 Task: open an excel sheet and write heading  Budget GuruAdd Categories in a column and its values below  'Housing, Transportation, Groceries, Utilities, Entertainment, Dining Out, Health, Miscellaneous, Savings & Total. 'Add Budgeted amount in next column and its values below  $1,500, $300, $400, $200, $150, $250, $100, $200, $500 & $4,600. Add Actual amountin next column and its values below   $1,400, $280, $420, $180, $170, $230, $120, $180, $520 & $4,500. Add Difference in next column and its values below  -$100, -$20, +$20, -$20, +$20, -$20, +$20, -$20, +$20 & -$100Save page ExpenseCat templatesbook
Action: Mouse moved to (22, 20)
Screenshot: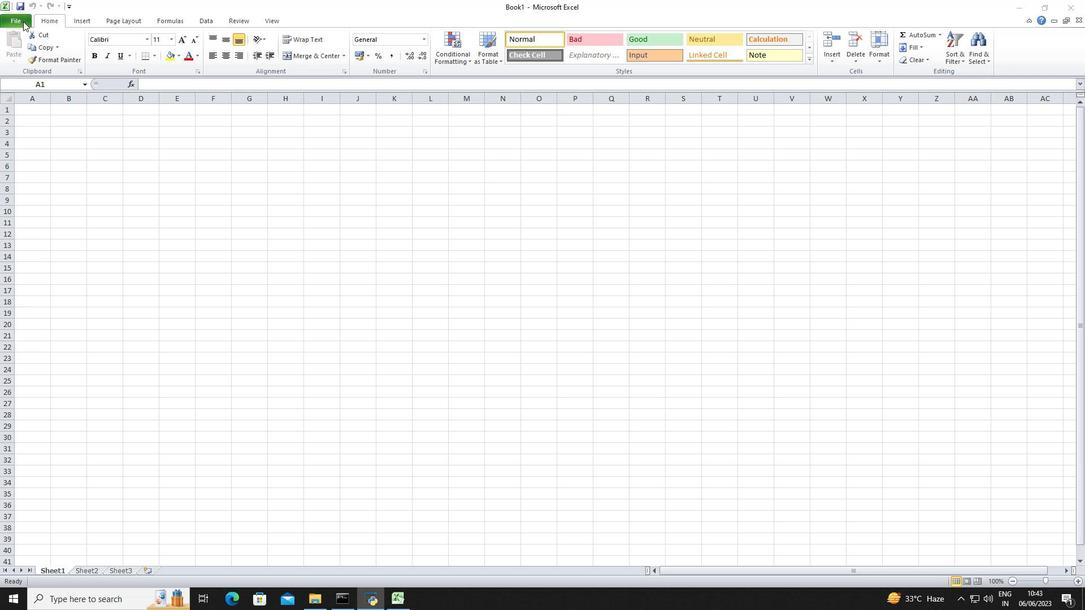 
Action: Mouse pressed left at (22, 20)
Screenshot: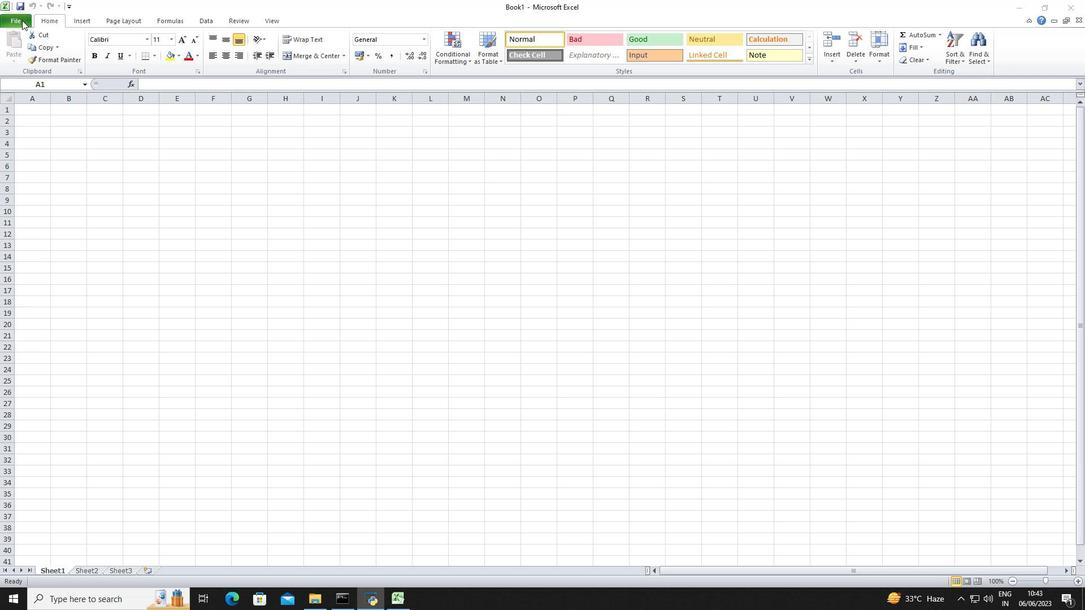 
Action: Mouse moved to (21, 23)
Screenshot: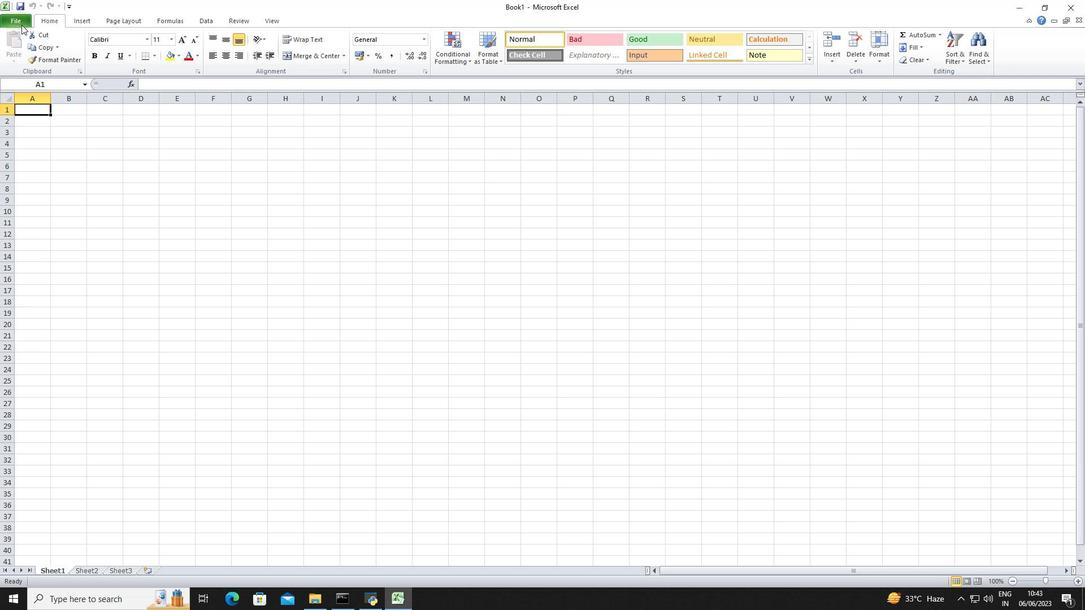 
Action: Mouse pressed left at (21, 23)
Screenshot: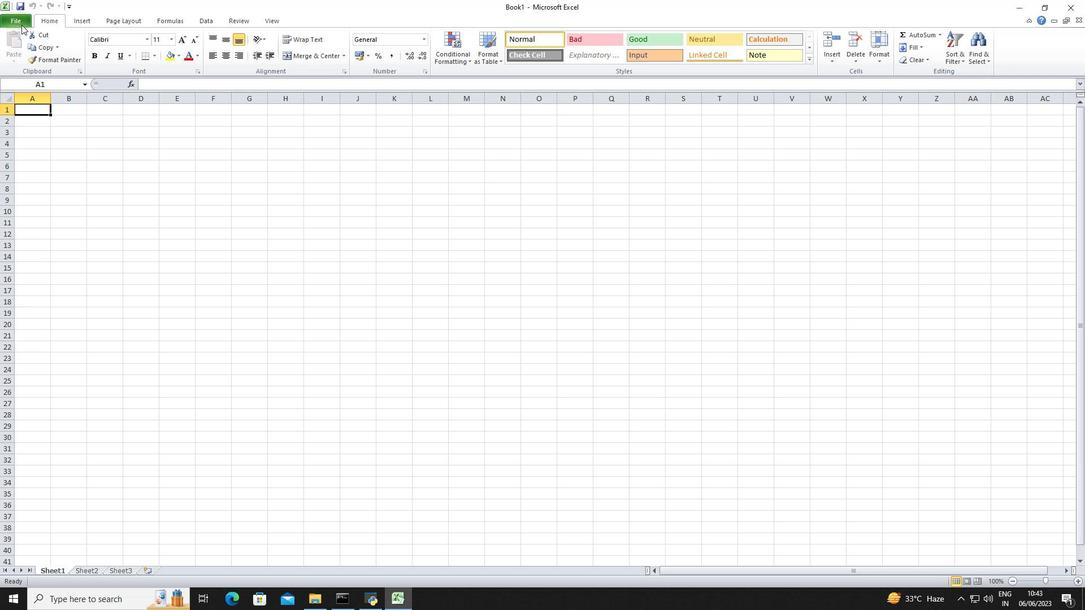 
Action: Mouse moved to (18, 144)
Screenshot: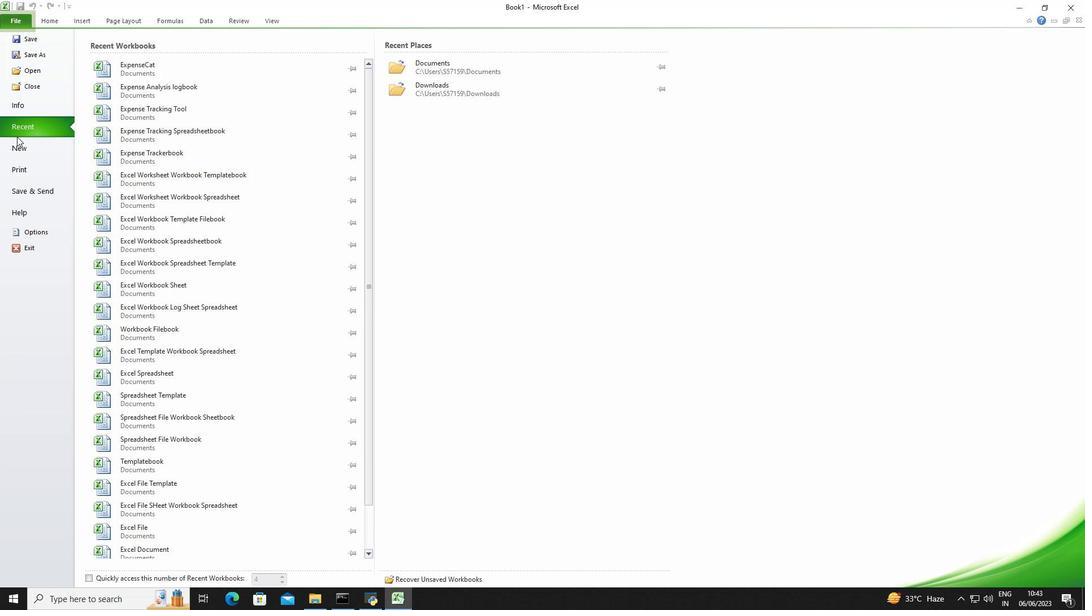 
Action: Mouse pressed left at (18, 144)
Screenshot: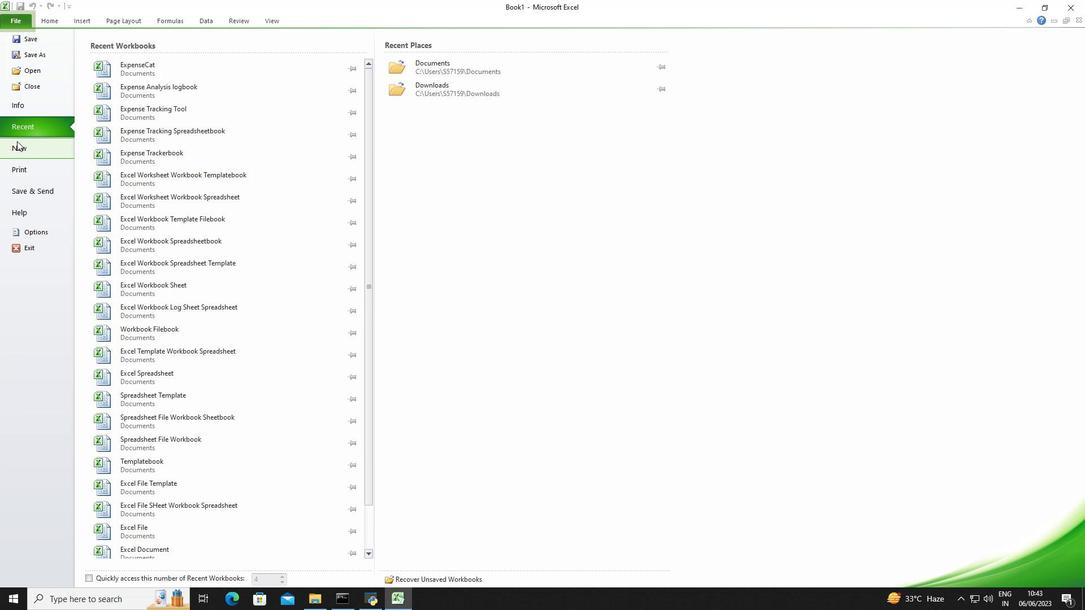 
Action: Mouse moved to (556, 288)
Screenshot: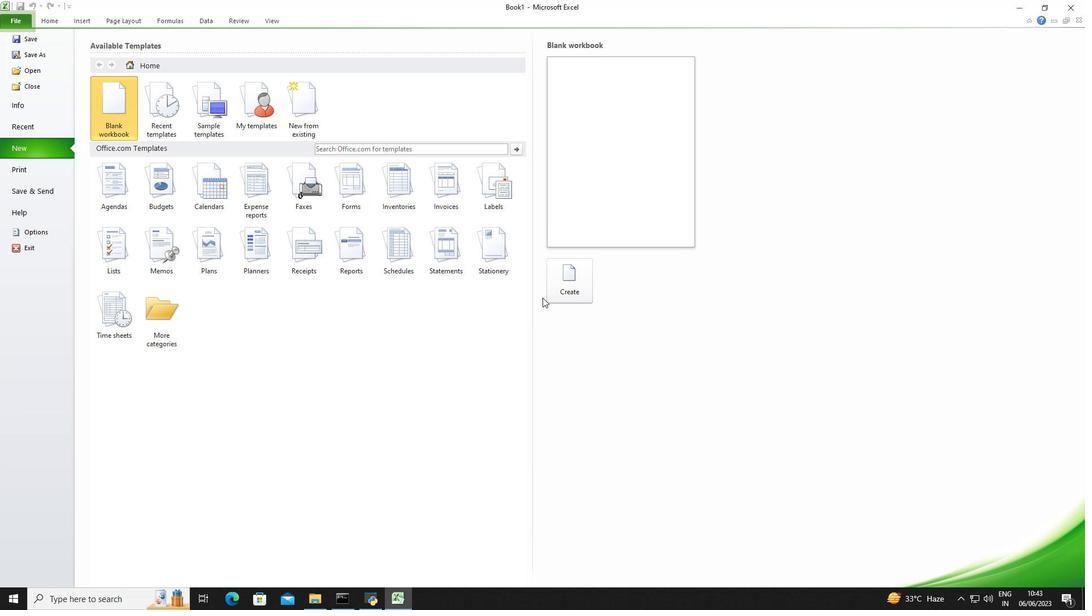 
Action: Mouse pressed left at (556, 288)
Screenshot: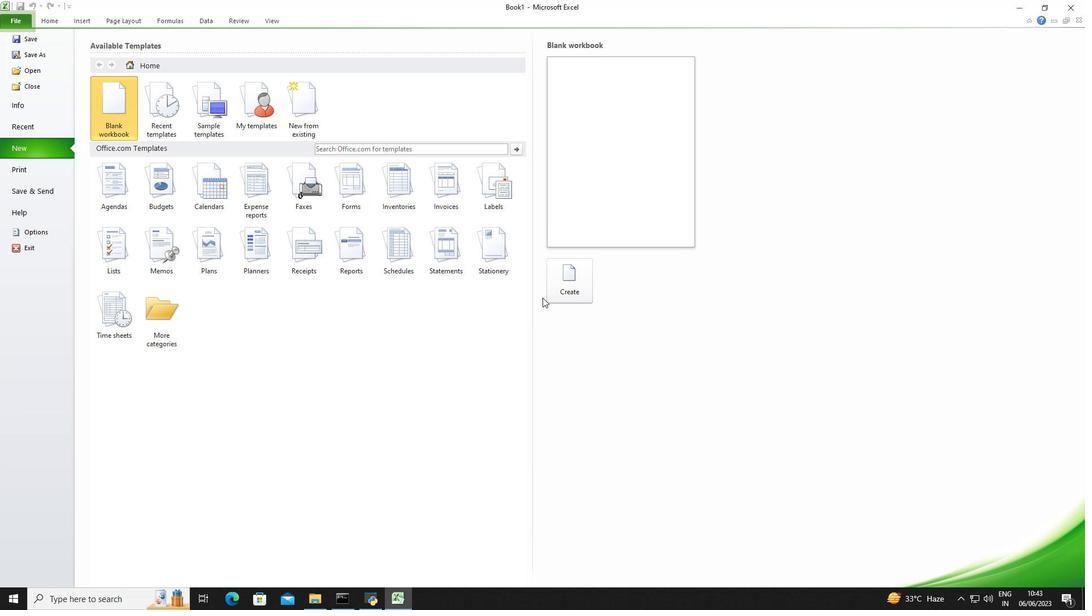 
Action: Mouse moved to (27, 112)
Screenshot: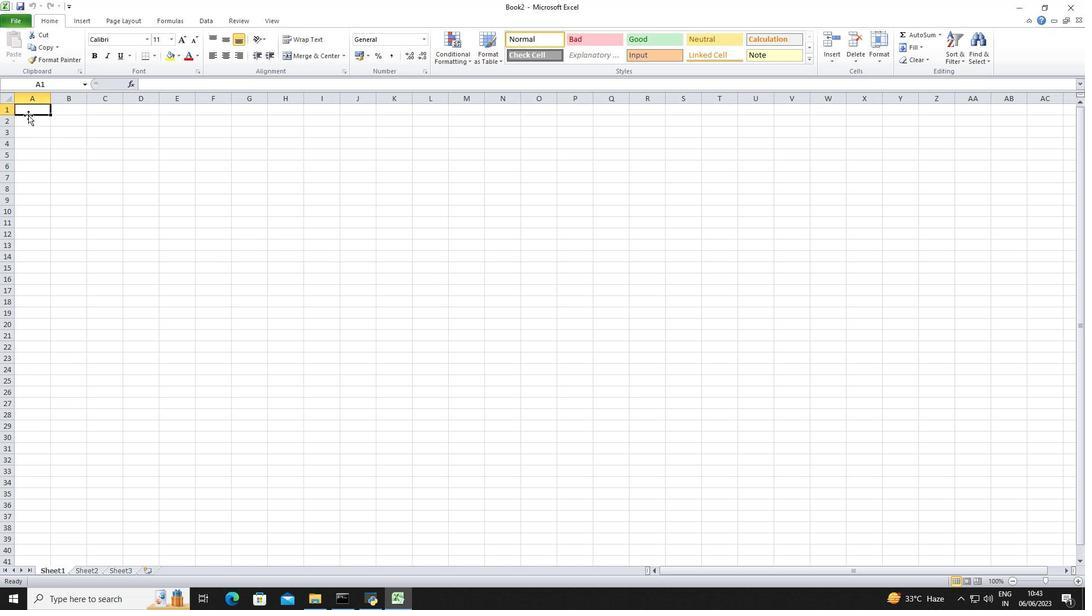
Action: Mouse pressed left at (27, 112)
Screenshot: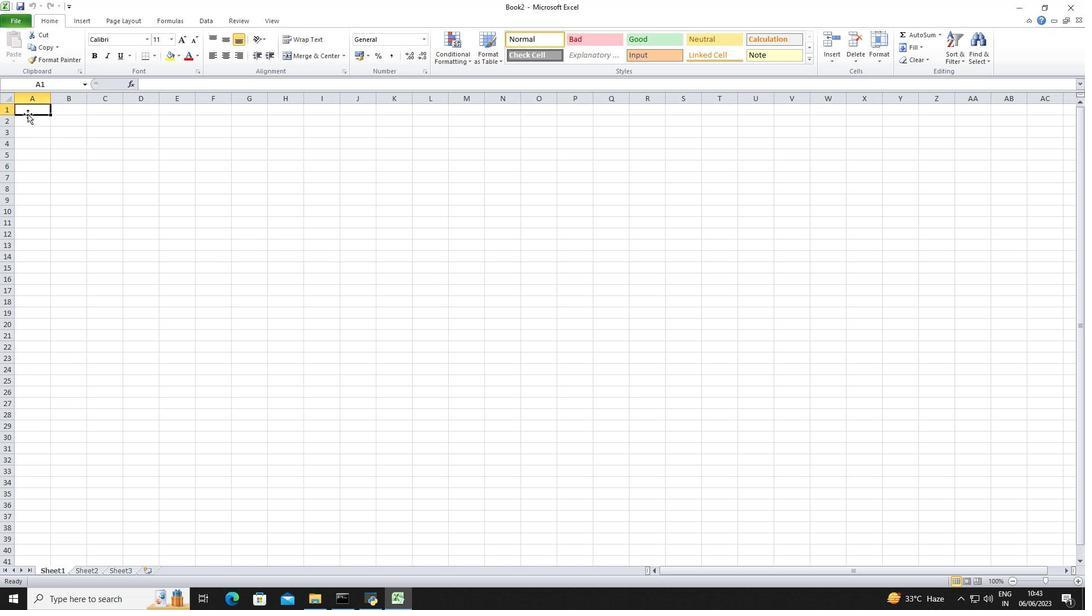 
Action: Key pressed <Key.shift><Key.shift><Key.shift><Key.shift><Key.shift><Key.shift><Key.shift><Key.shift>Budget<Key.space><Key.shift>Guru<Key.enter><Key.enter><Key.shift>Categories<Key.enter><Key.shift>Housing<Key.enter><Key.shift>Transportation<Key.enter><Key.shift>Groceries<Key.enter><Key.shift>Utilities<Key.enter><Key.shift>Entertainment<Key.enter><Key.shift>Dining<Key.space><Key.shift>Out<Key.enter><Key.shift>Health<Key.enter><Key.shift>Miscellaneous<Key.enter><Key.shift>Savings<Key.enter><Key.shift>Total<Key.down><Key.right><Key.right><Key.up><Key.up><Key.up><Key.up><Key.up><Key.up><Key.up><Key.up><Key.up><Key.up><Key.up><Key.shift>Budgeted<Key.space><Key.shift><Key.shift><Key.shift><Key.shift><Key.shift><Key.shift><Key.shift><Key.shift><Key.shift><Key.shift><Key.shift><Key.shift><Key.shift><Key.shift><Key.shift><Key.shift><Key.shift>amount<Key.down>1500<Key.down>300<Key.down>400<Key.down>200<Key.down>150<Key.down>26<Key.backspace>50<Key.down>100<Key.down>200<Key.down>500<Key.down>4600<Key.down><Key.right><Key.right><Key.up><Key.up><Key.up><Key.up><Key.up><Key.up><Key.up><Key.up><Key.up><Key.up><Key.up><Key.shift><Key.shift><Key.shift><Key.shift><Key.shift><Key.shift><Key.shift><Key.shift><Key.shift><Key.shift>Actual<Key.space><Key.shift>amount<Key.down>1400<Key.down>280<Key.down>420<Key.down>180<Key.down>170<Key.down>230<Key.down>120<Key.down>180<Key.down>520<Key.down>4500<Key.down>
Screenshot: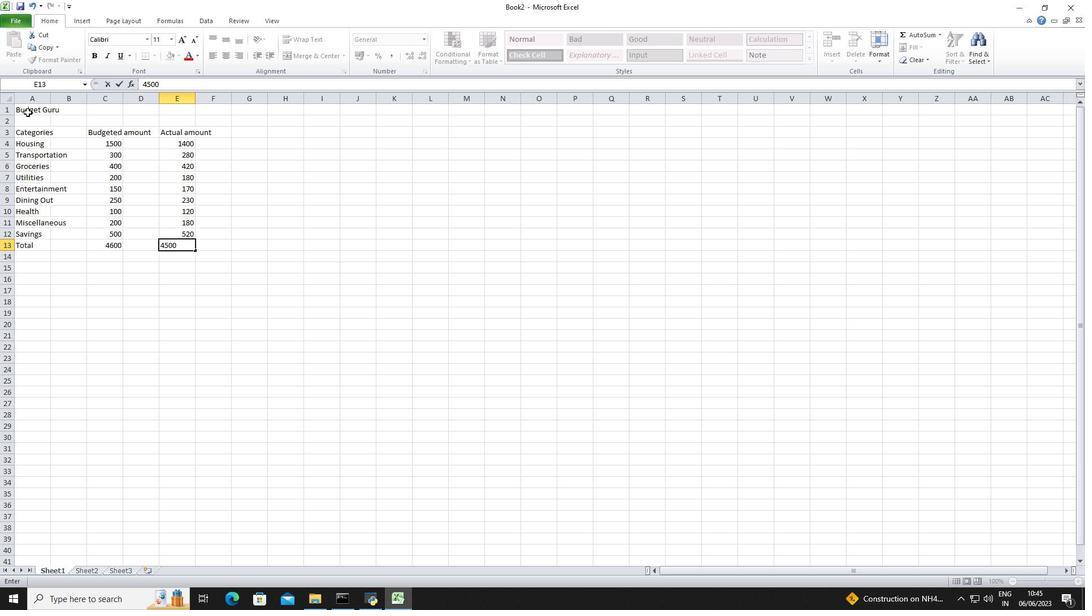 
Action: Mouse moved to (95, 142)
Screenshot: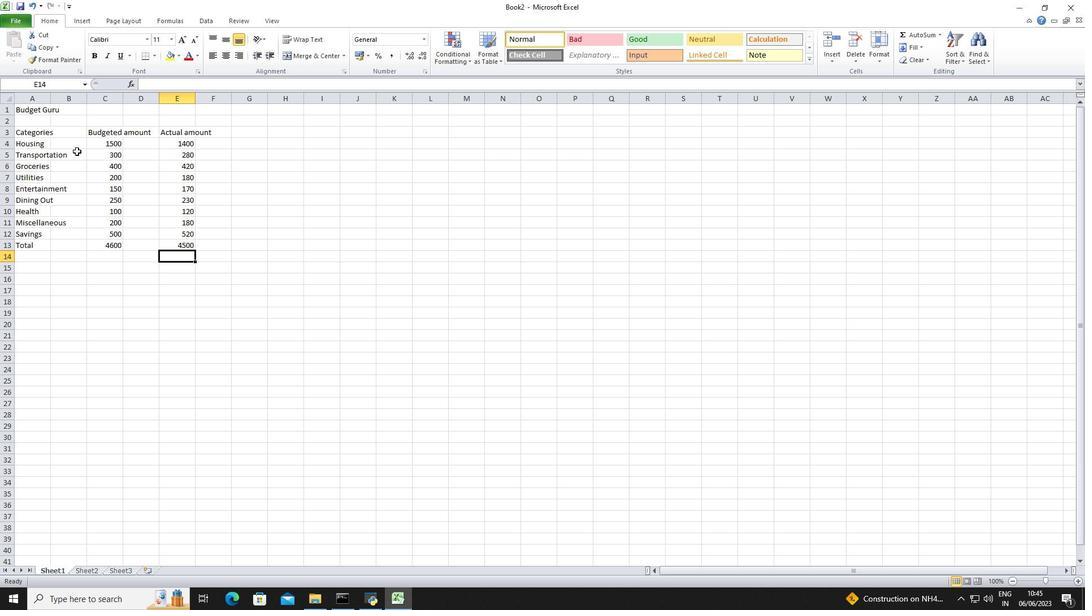 
Action: Mouse pressed left at (95, 142)
Screenshot: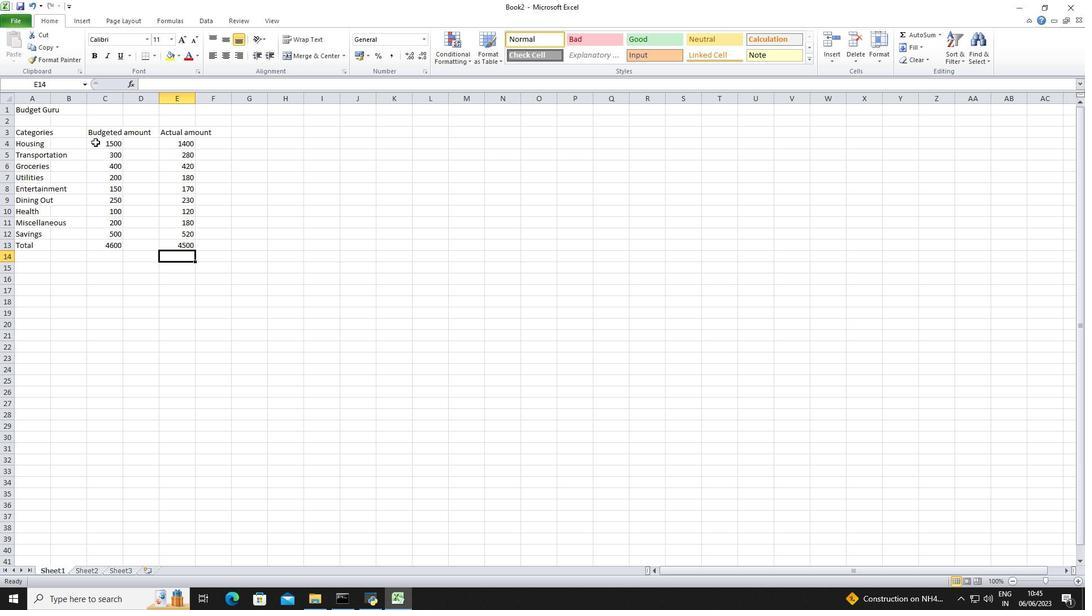 
Action: Mouse moved to (421, 37)
Screenshot: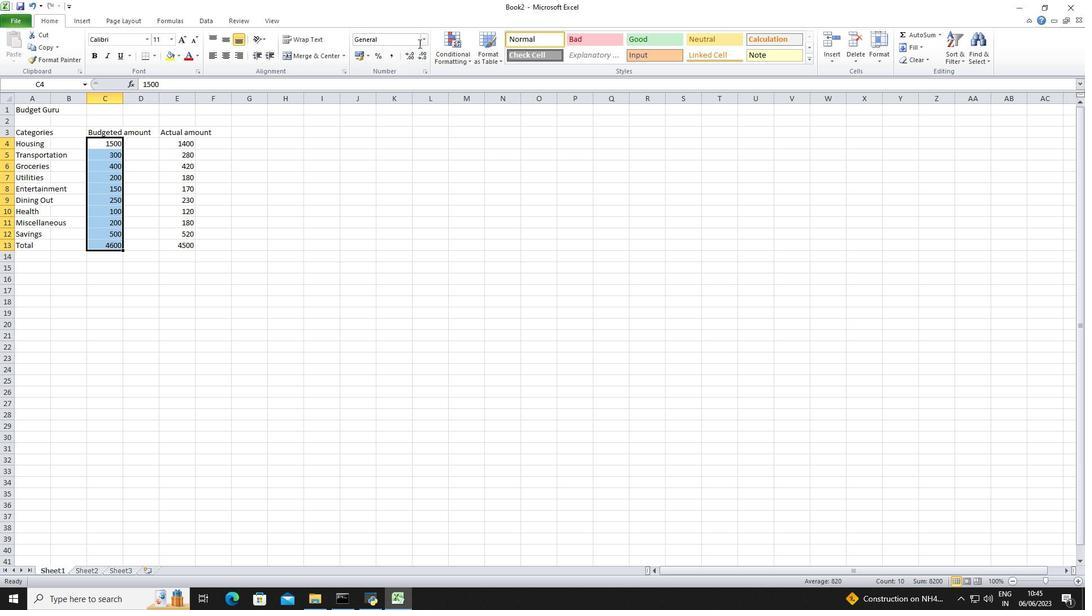 
Action: Mouse pressed left at (421, 37)
Screenshot: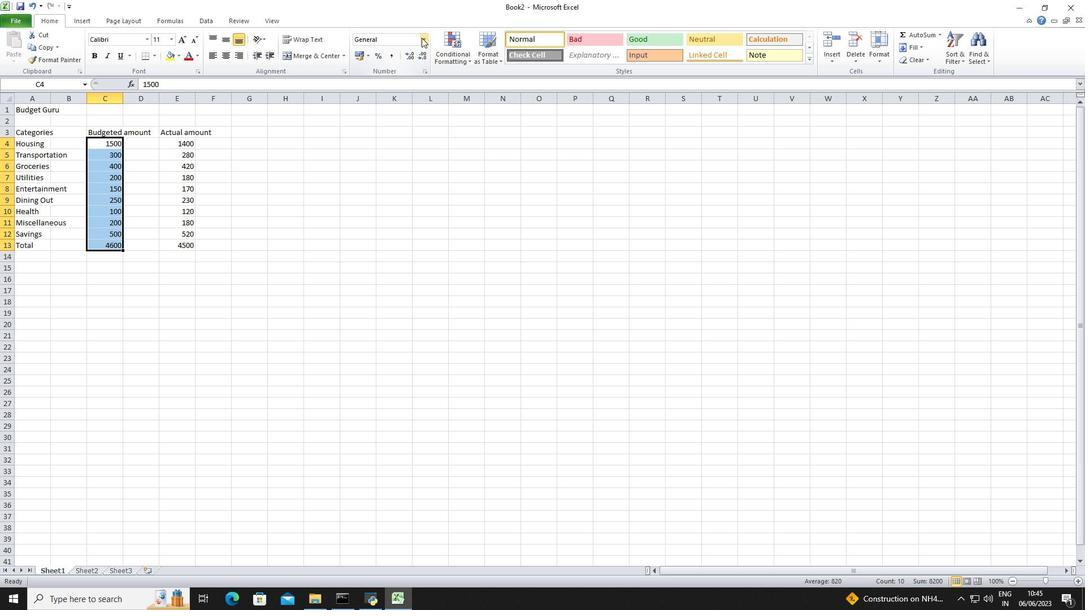 
Action: Mouse moved to (426, 326)
Screenshot: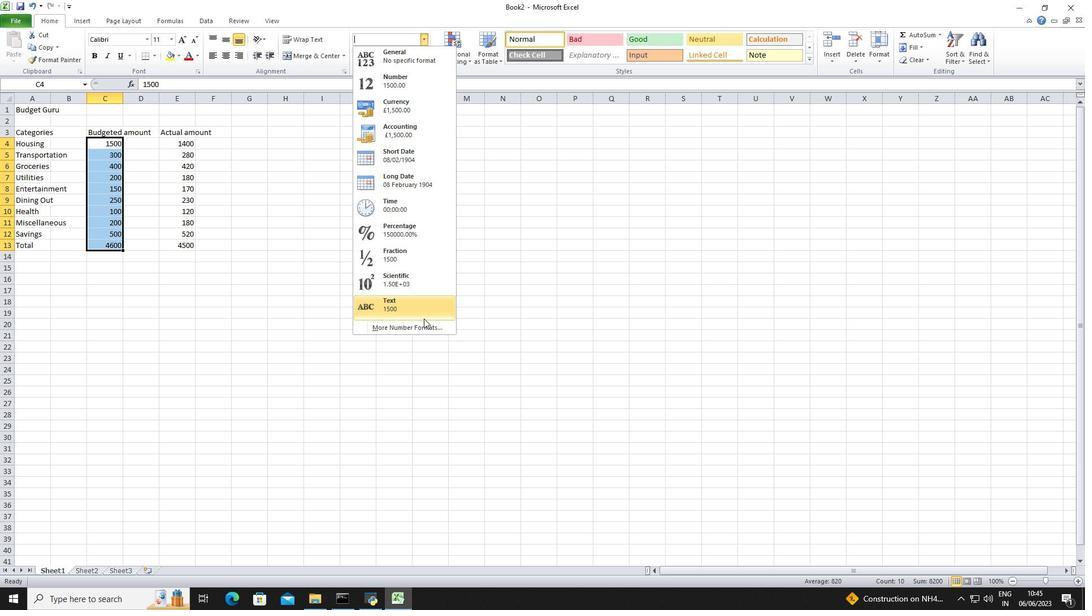 
Action: Mouse pressed left at (426, 326)
Screenshot: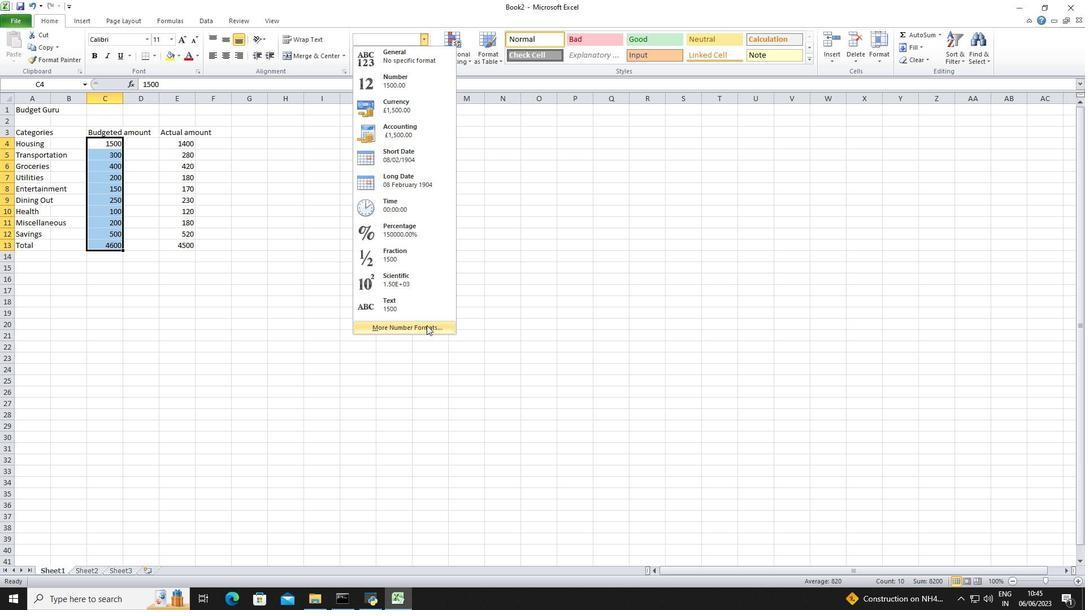 
Action: Mouse moved to (174, 211)
Screenshot: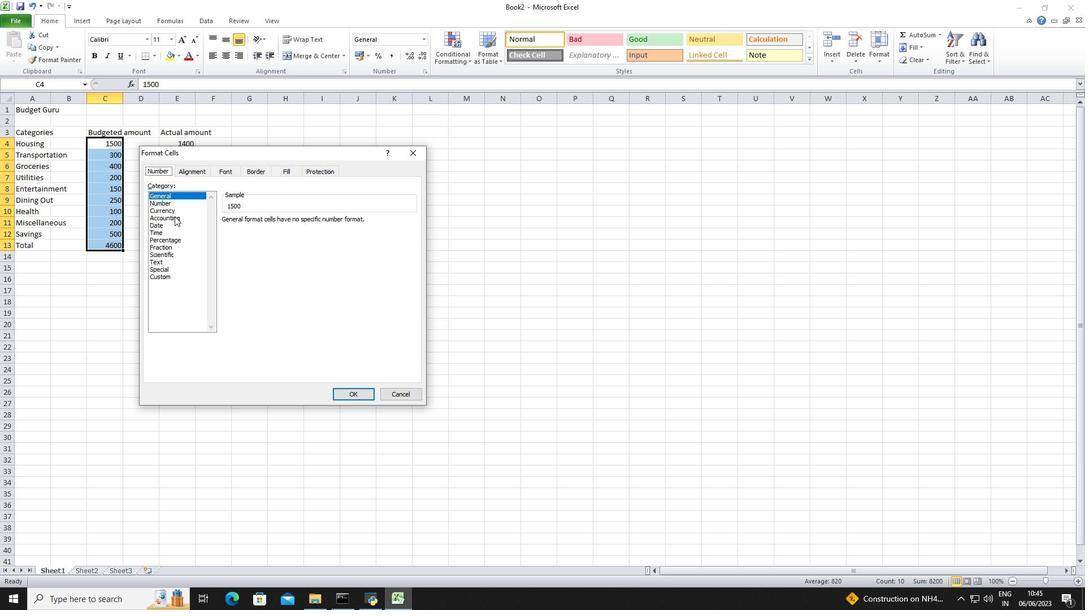 
Action: Mouse pressed left at (174, 211)
Screenshot: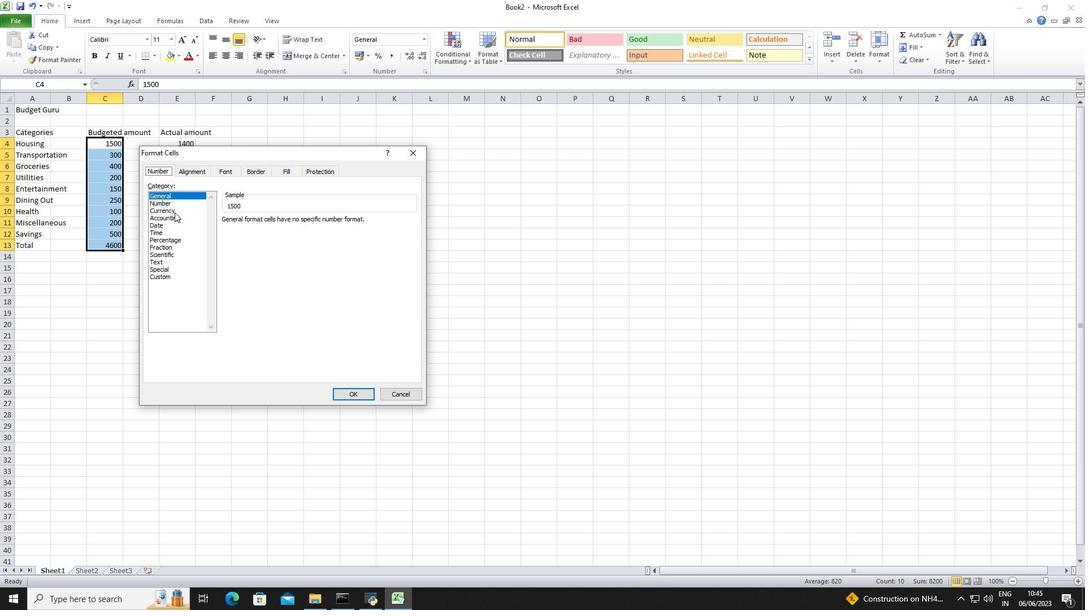
Action: Mouse moved to (293, 222)
Screenshot: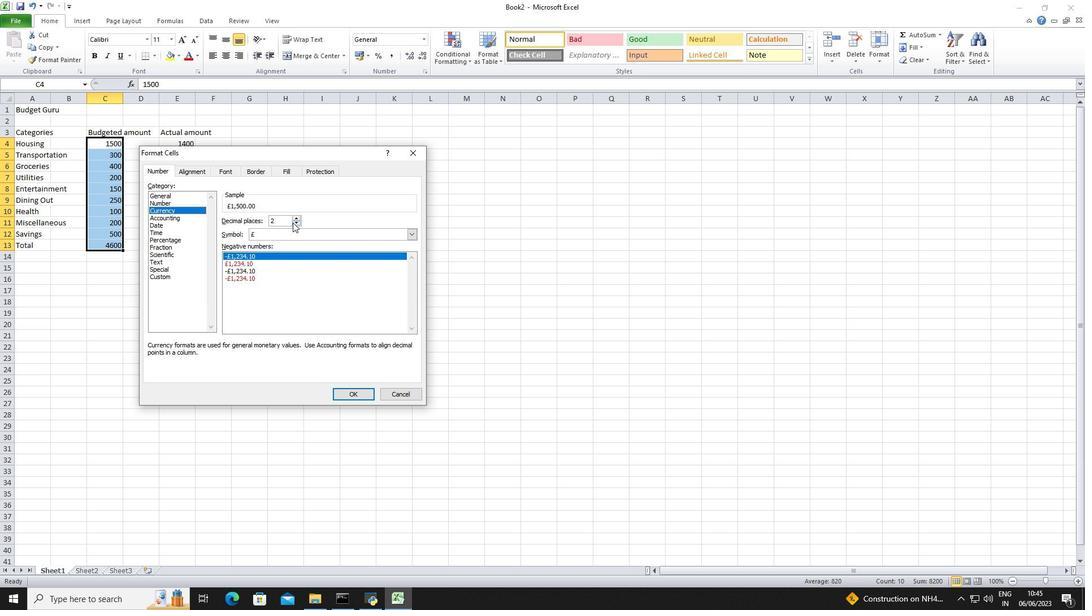 
Action: Mouse pressed left at (293, 222)
Screenshot: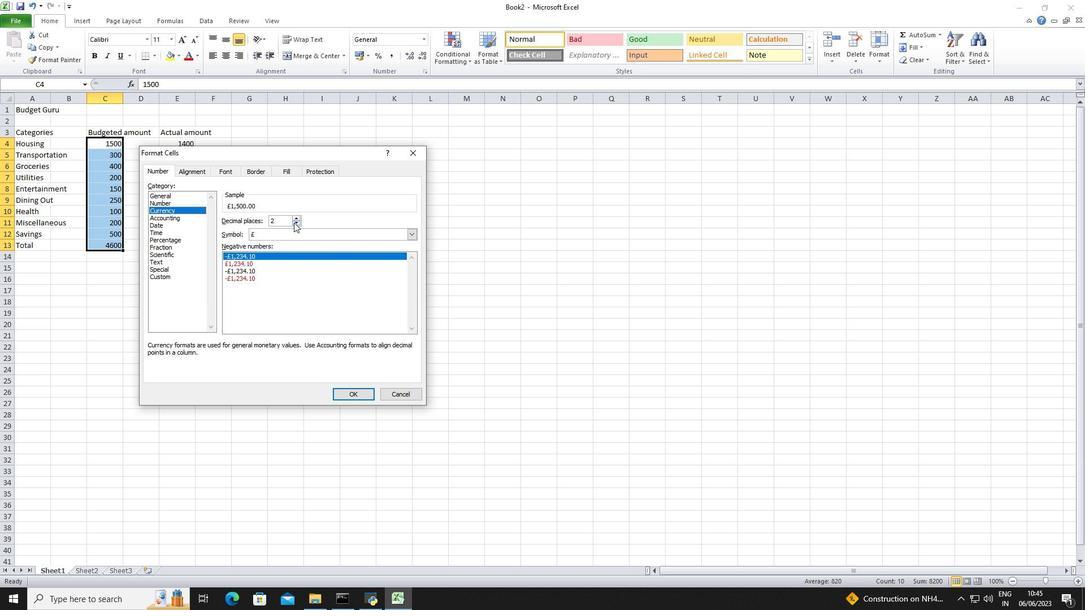 
Action: Mouse pressed left at (293, 222)
Screenshot: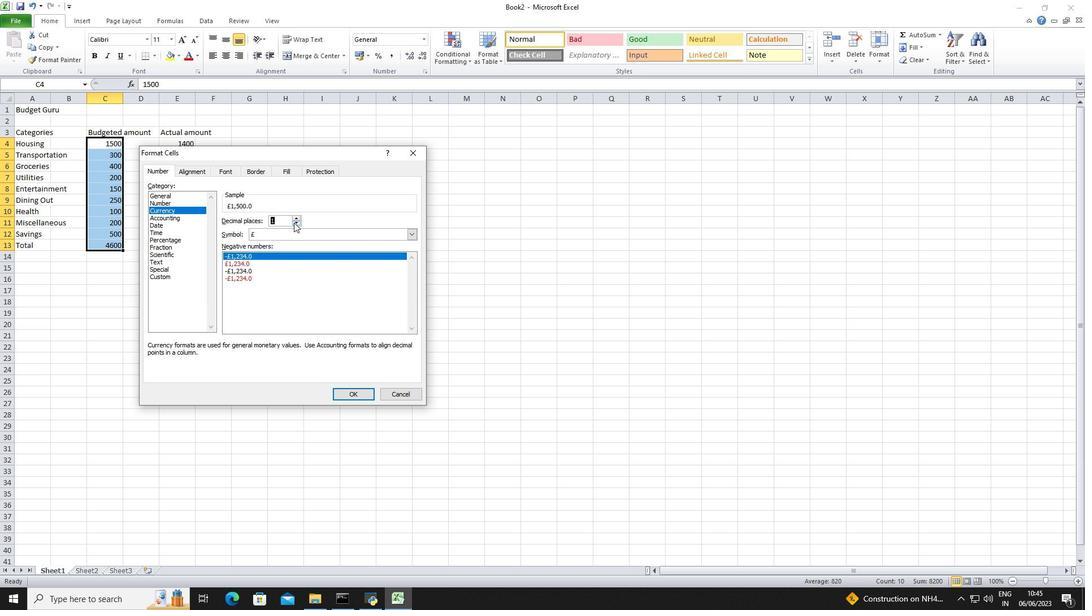 
Action: Mouse moved to (295, 233)
Screenshot: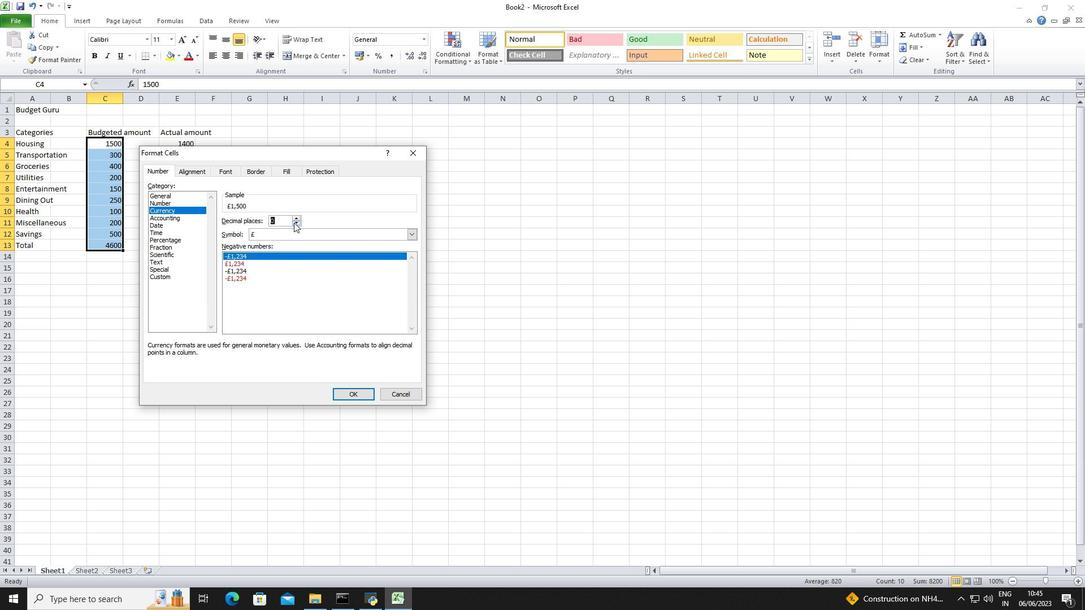 
Action: Mouse pressed left at (295, 233)
Screenshot: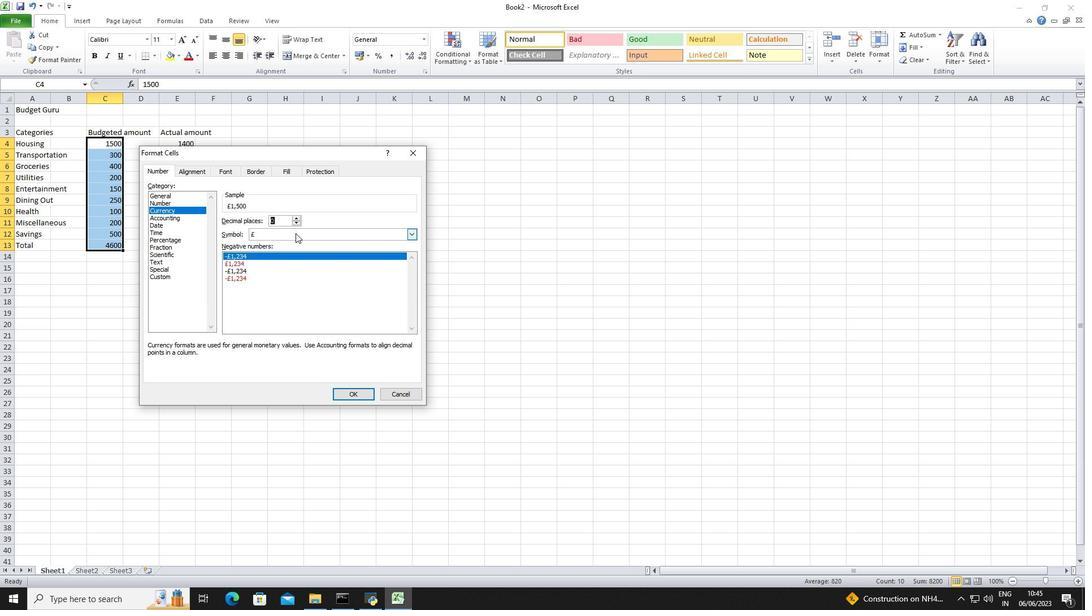 
Action: Mouse moved to (295, 265)
Screenshot: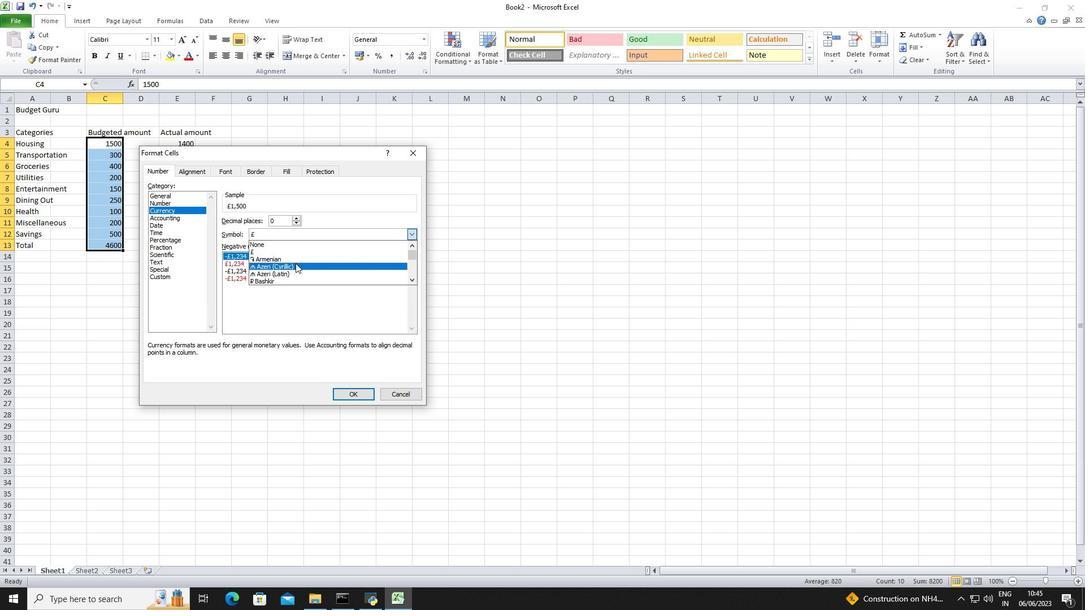 
Action: Mouse scrolled (295, 264) with delta (0, 0)
Screenshot: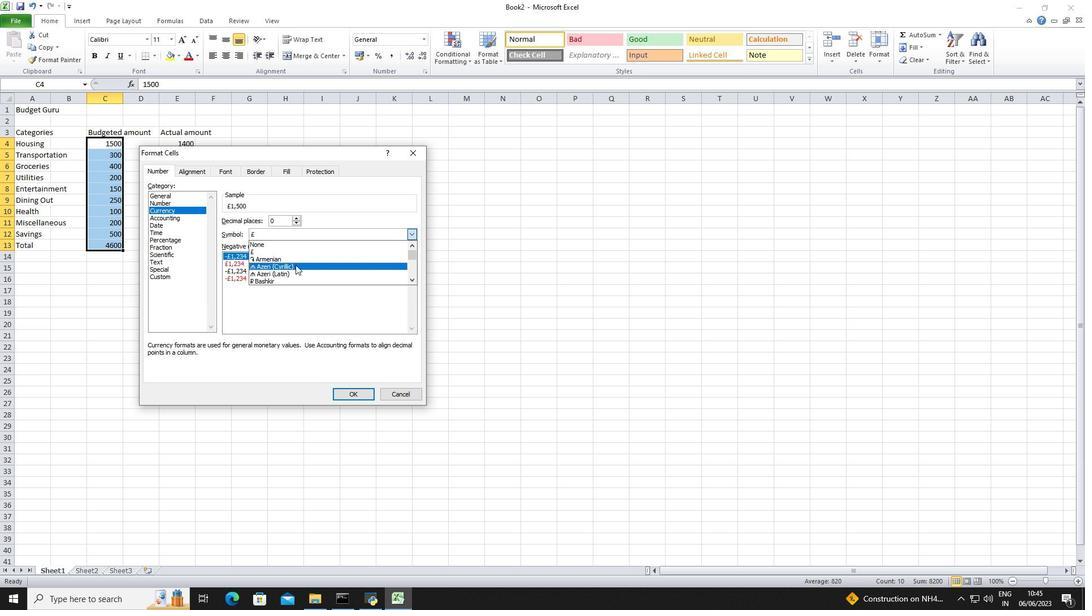 
Action: Mouse scrolled (295, 265) with delta (0, 0)
Screenshot: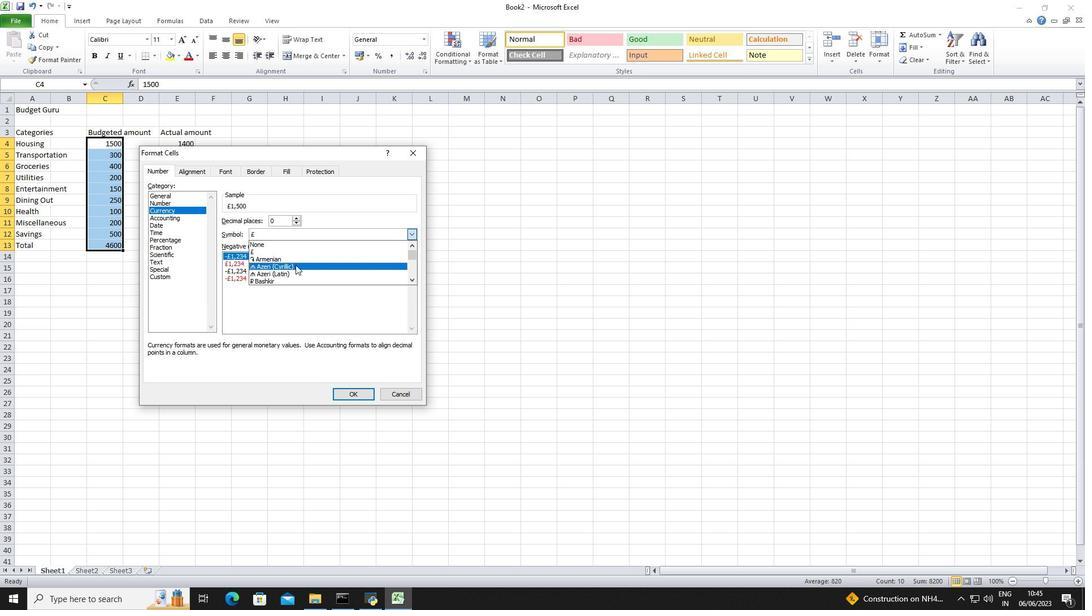 
Action: Mouse scrolled (295, 265) with delta (0, 0)
Screenshot: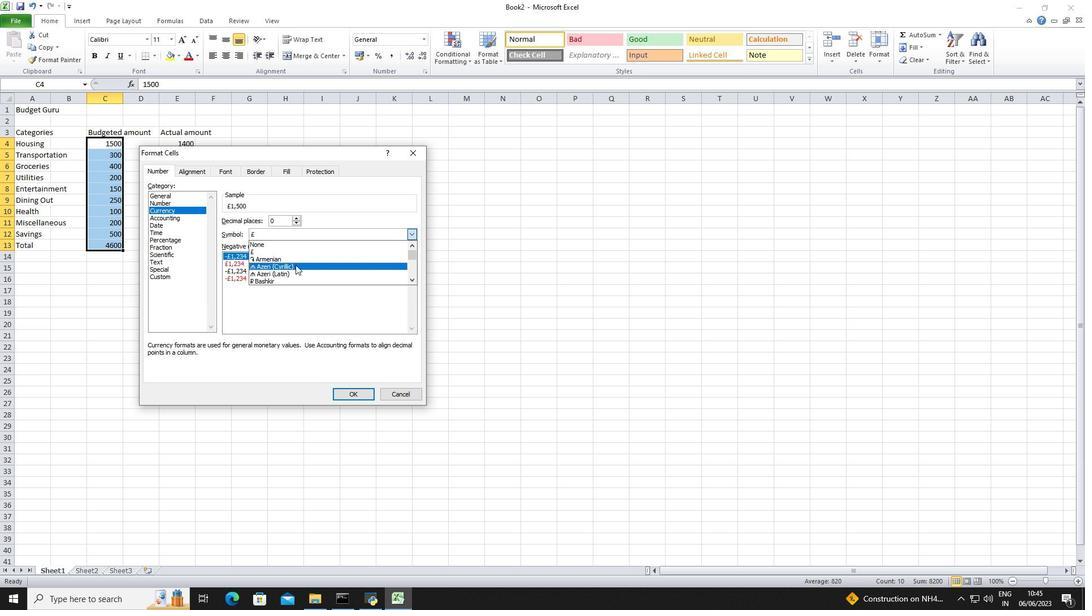 
Action: Mouse scrolled (295, 265) with delta (0, 0)
Screenshot: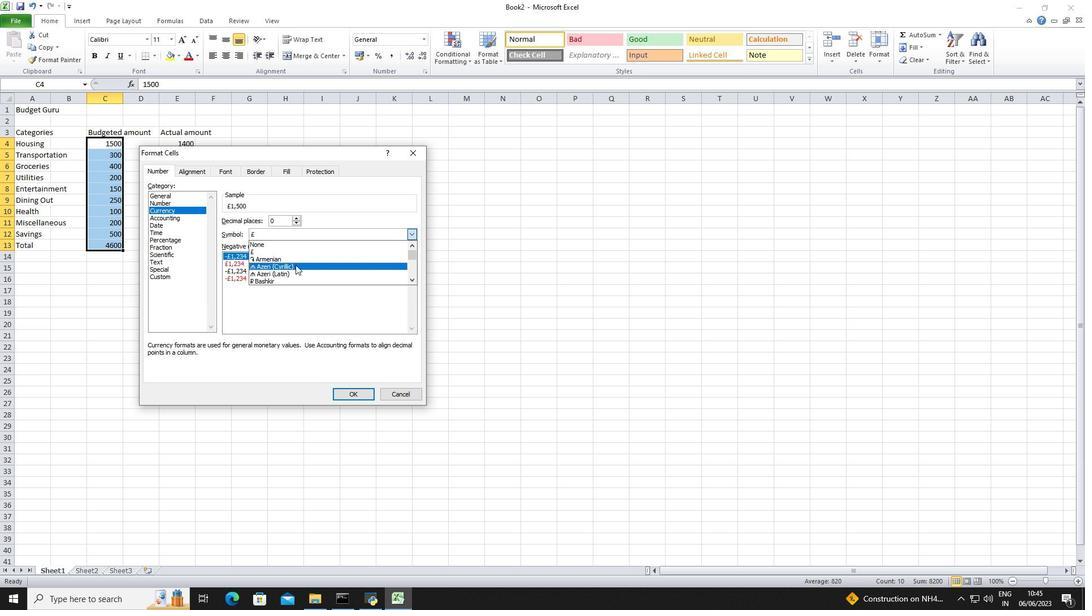 
Action: Mouse scrolled (295, 265) with delta (0, 0)
Screenshot: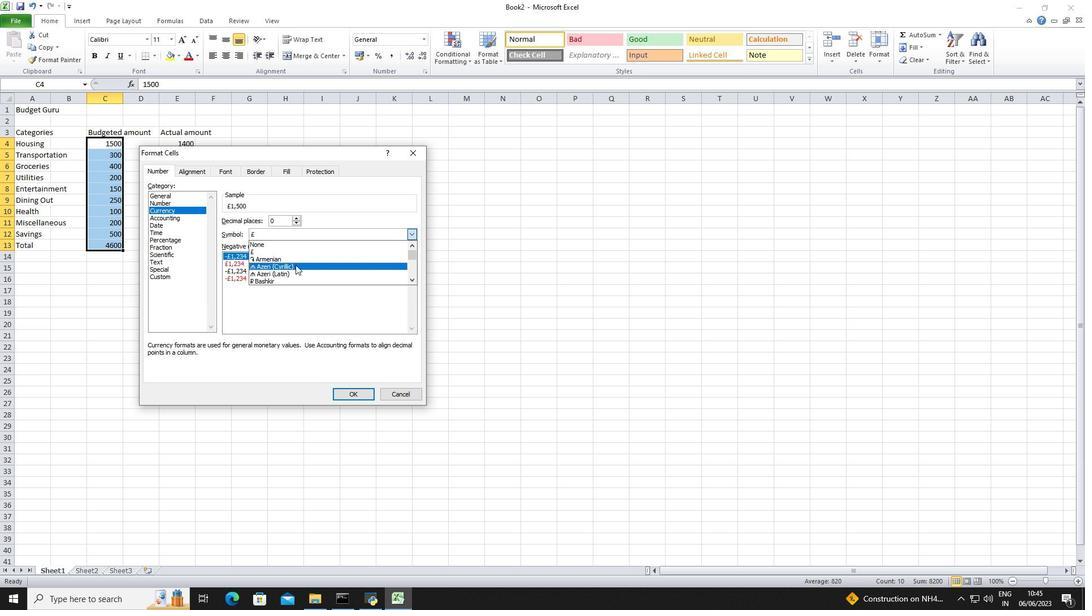 
Action: Mouse scrolled (295, 265) with delta (0, 0)
Screenshot: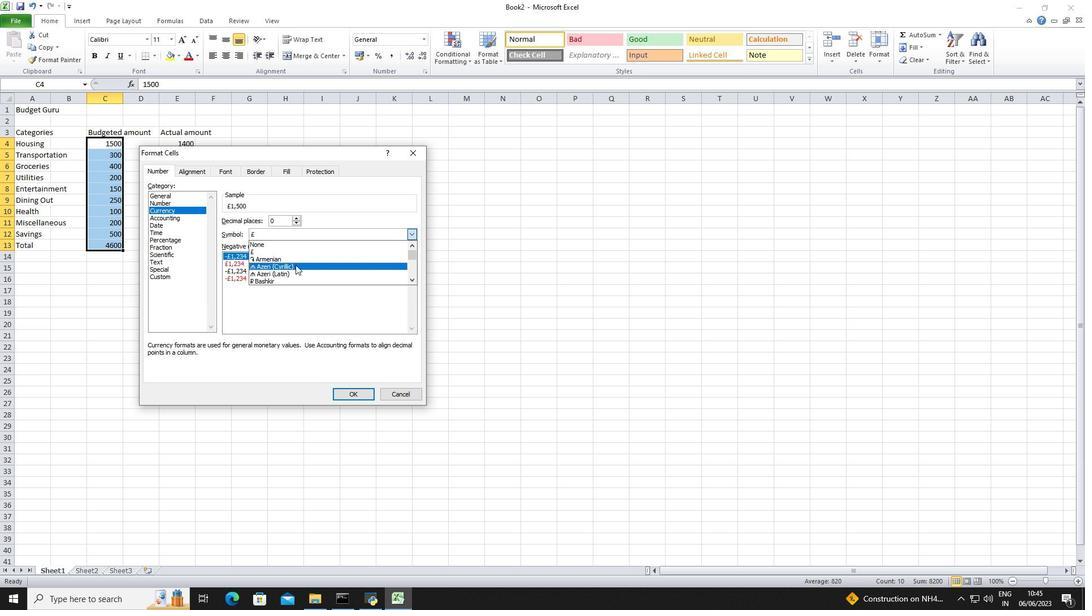 
Action: Mouse scrolled (295, 265) with delta (0, 0)
Screenshot: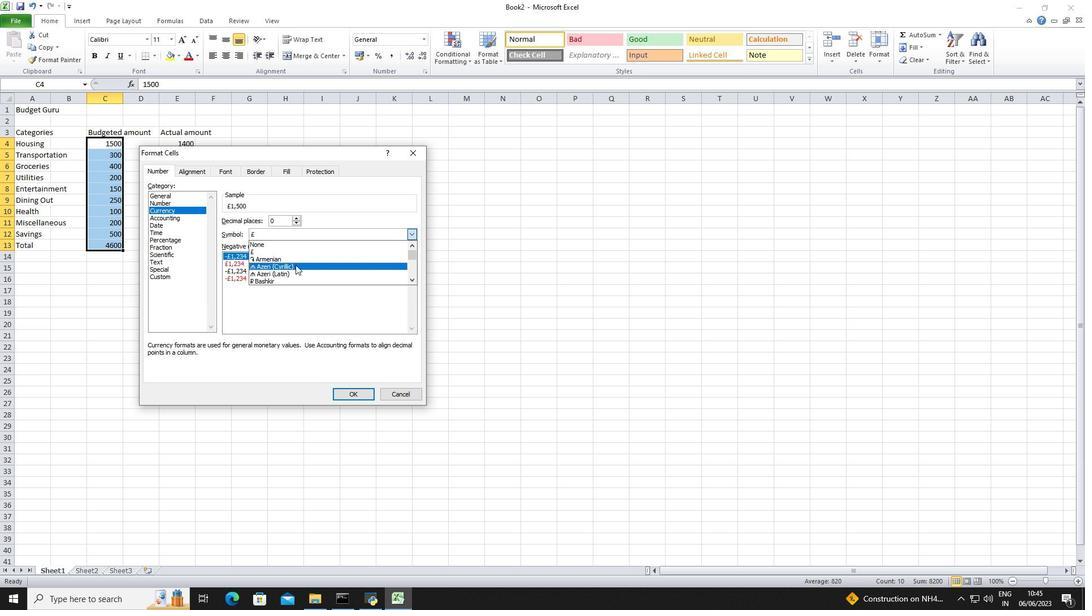 
Action: Mouse scrolled (295, 265) with delta (0, 0)
Screenshot: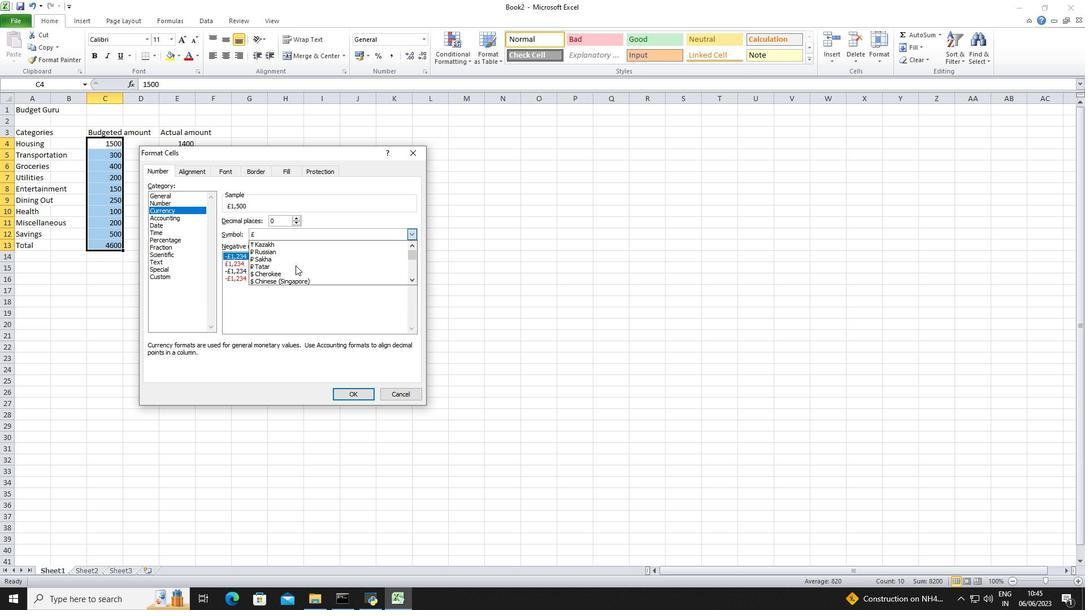 
Action: Mouse scrolled (295, 265) with delta (0, 0)
Screenshot: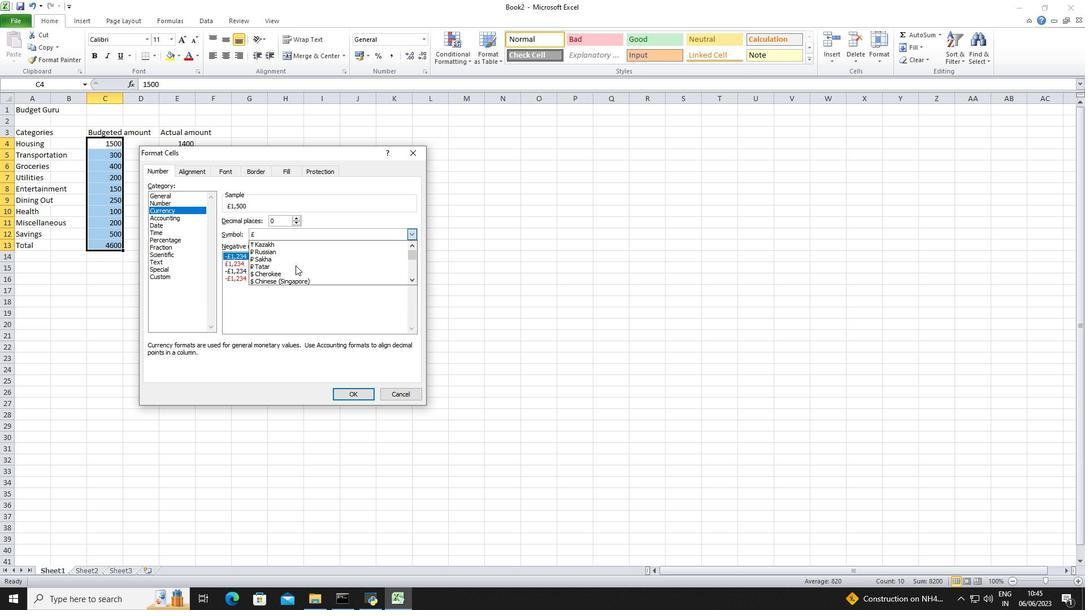 
Action: Mouse scrolled (295, 265) with delta (0, 0)
Screenshot: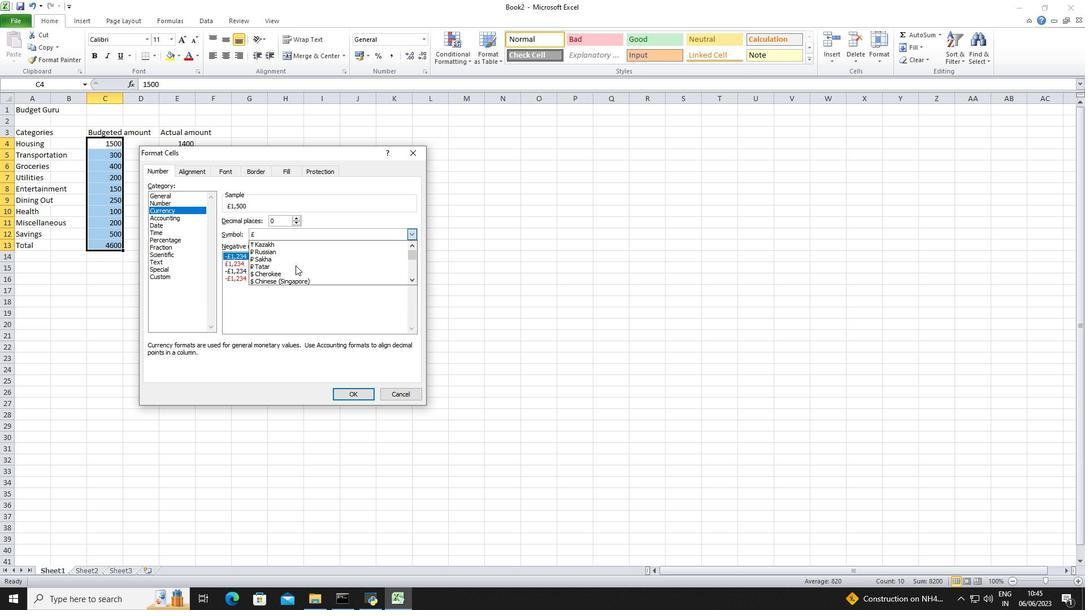 
Action: Mouse scrolled (295, 265) with delta (0, 0)
Screenshot: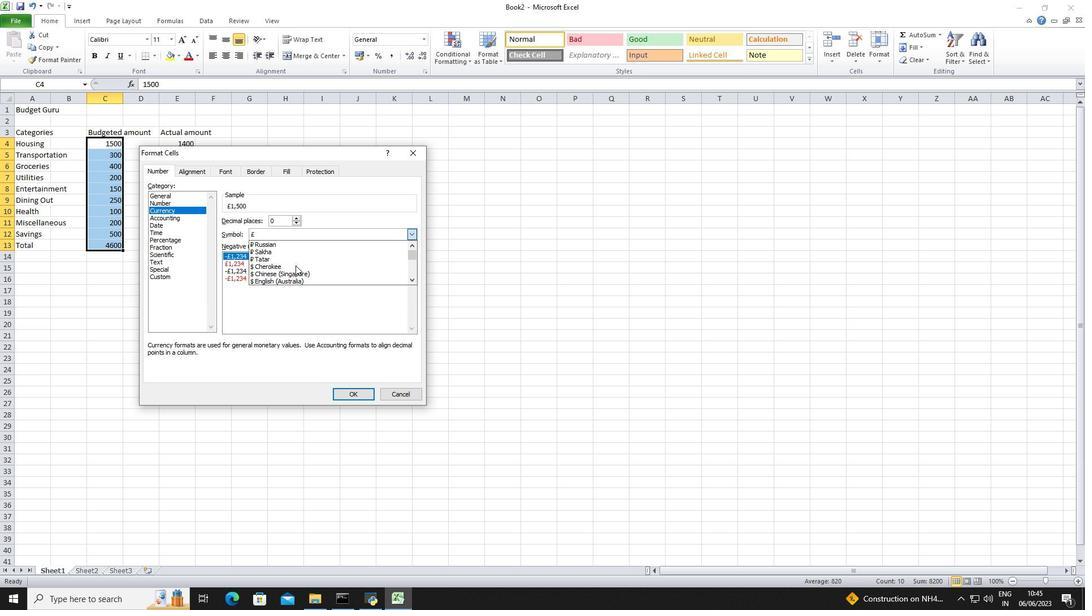 
Action: Mouse scrolled (295, 265) with delta (0, 0)
Screenshot: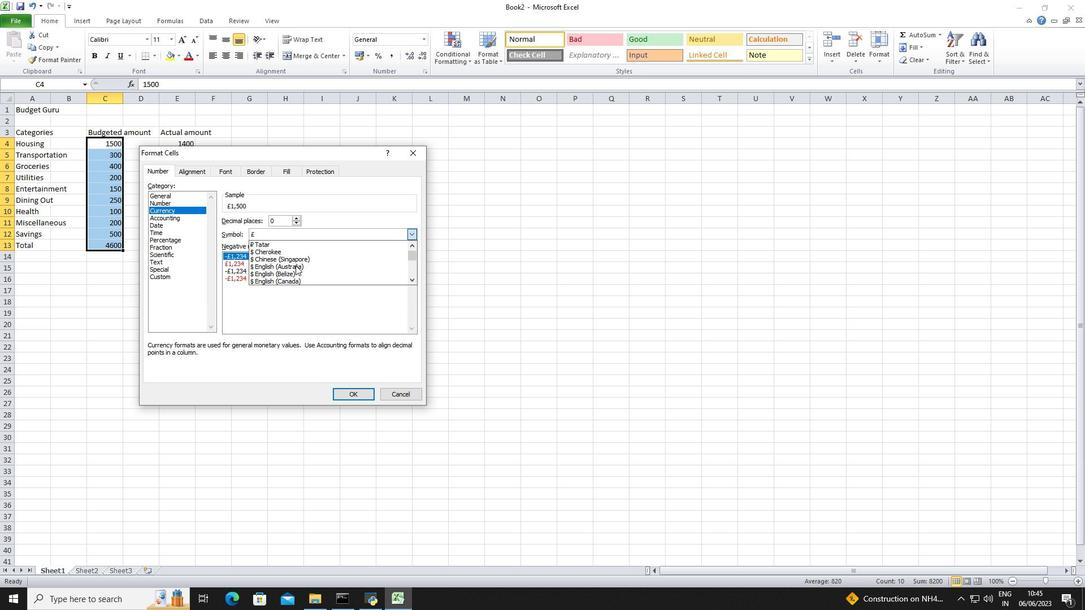 
Action: Mouse moved to (305, 249)
Screenshot: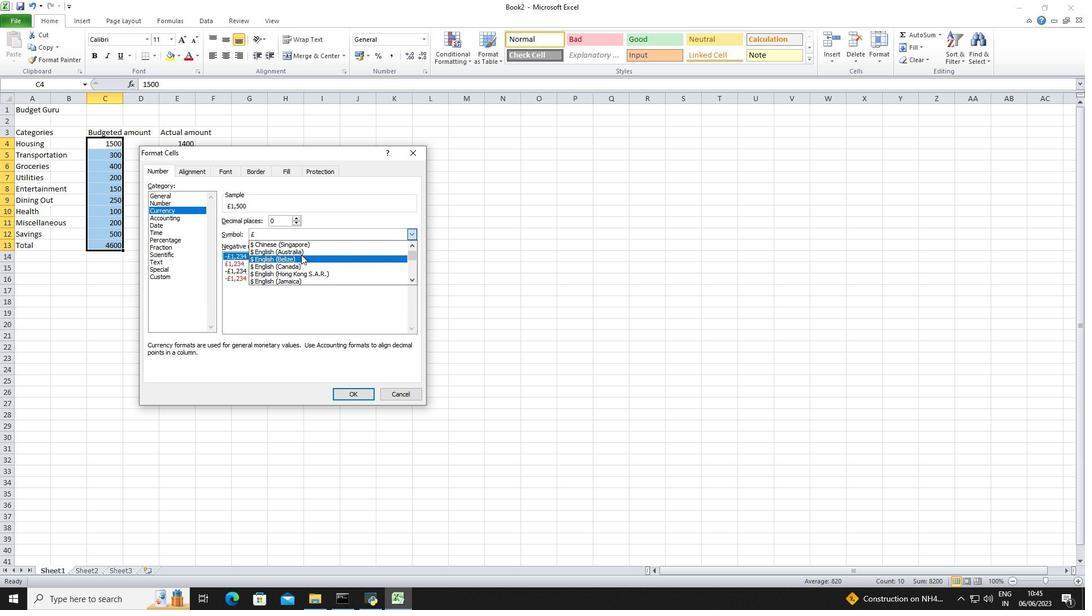 
Action: Mouse pressed left at (305, 249)
Screenshot: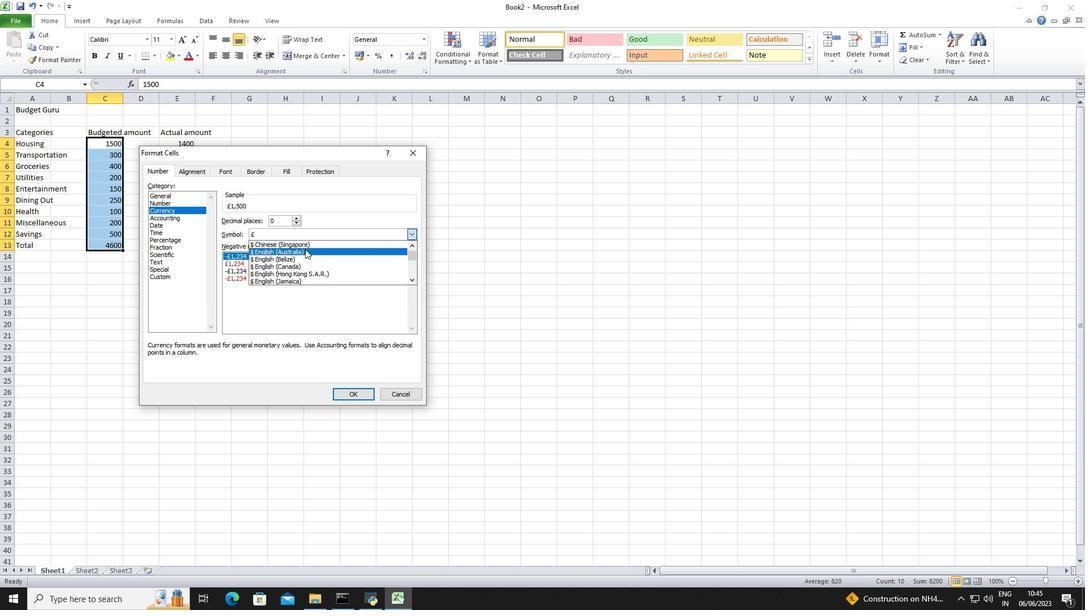 
Action: Mouse moved to (348, 390)
Screenshot: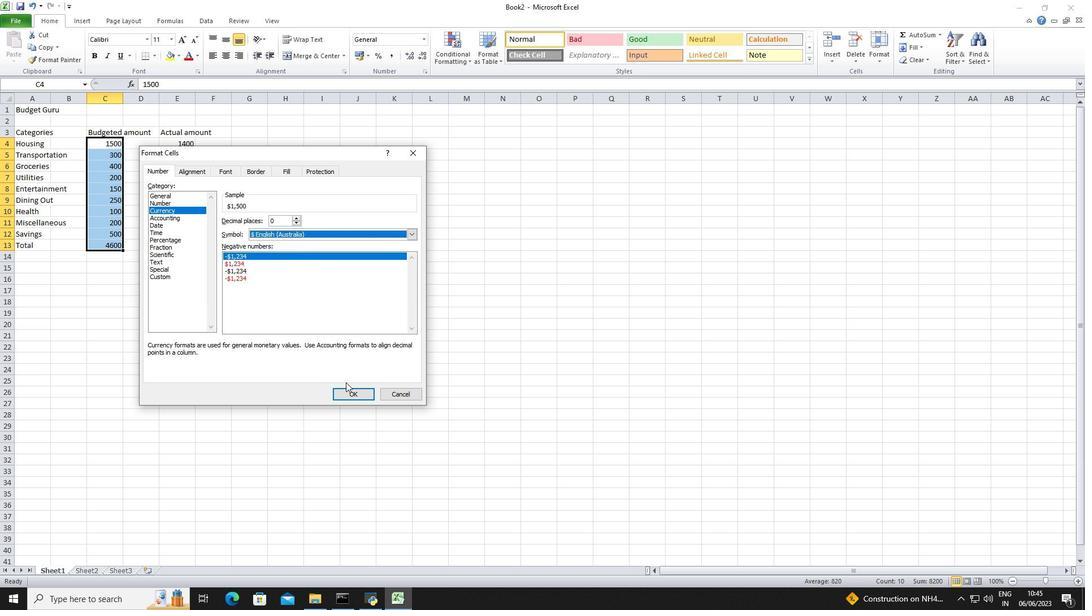 
Action: Mouse pressed left at (348, 390)
Screenshot: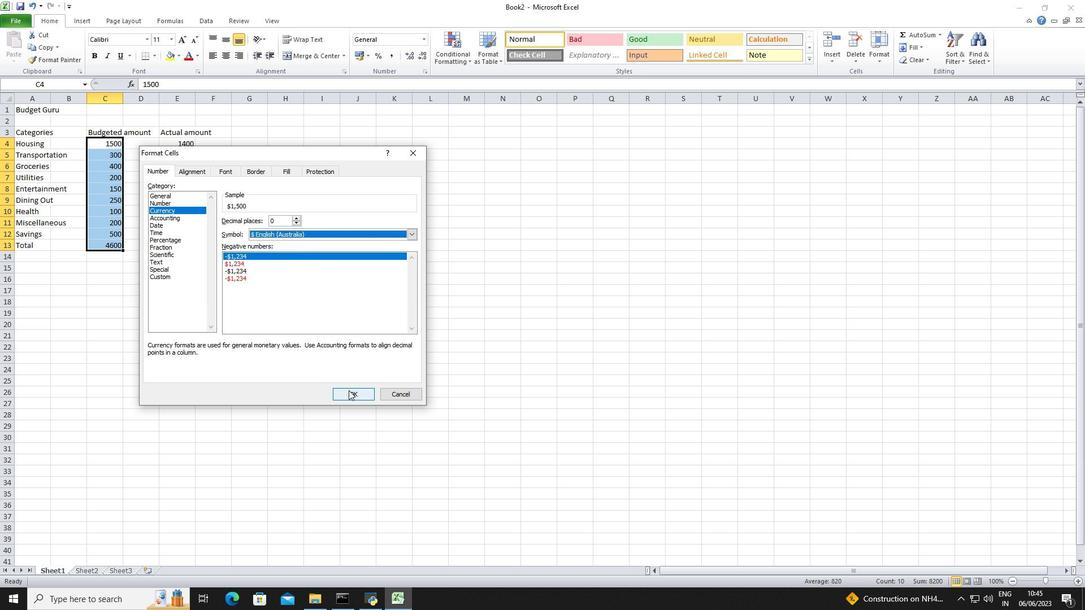 
Action: Mouse moved to (183, 145)
Screenshot: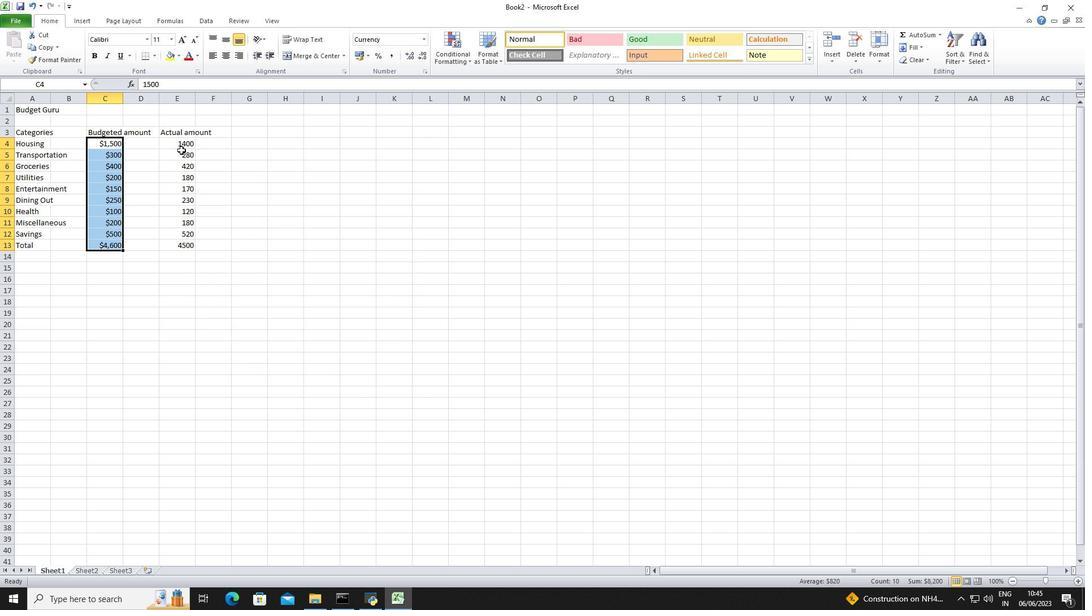 
Action: Mouse pressed left at (183, 145)
Screenshot: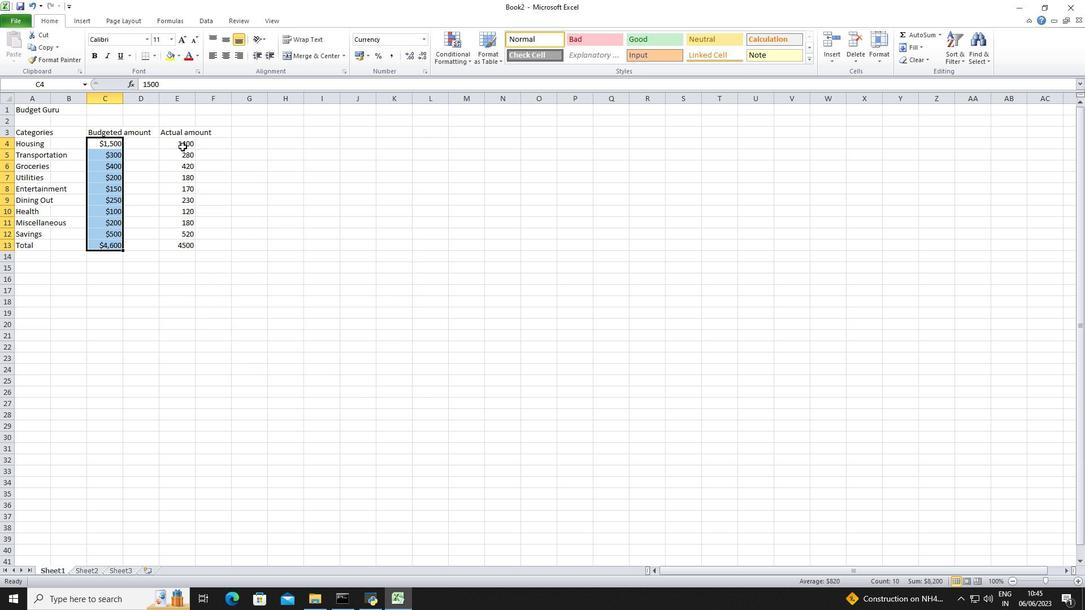 
Action: Mouse moved to (425, 35)
Screenshot: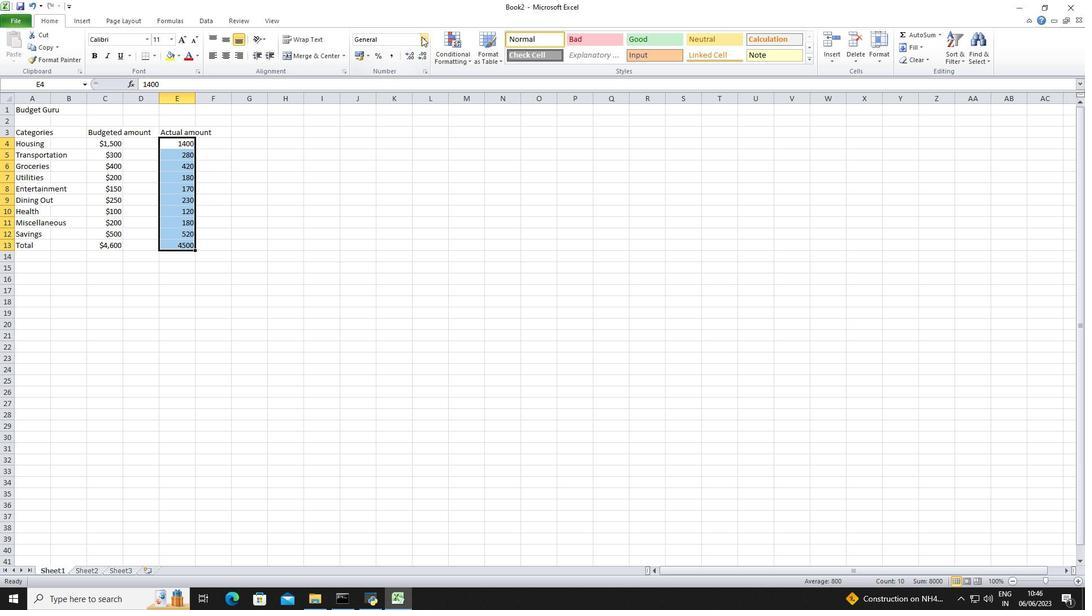 
Action: Mouse pressed left at (425, 35)
Screenshot: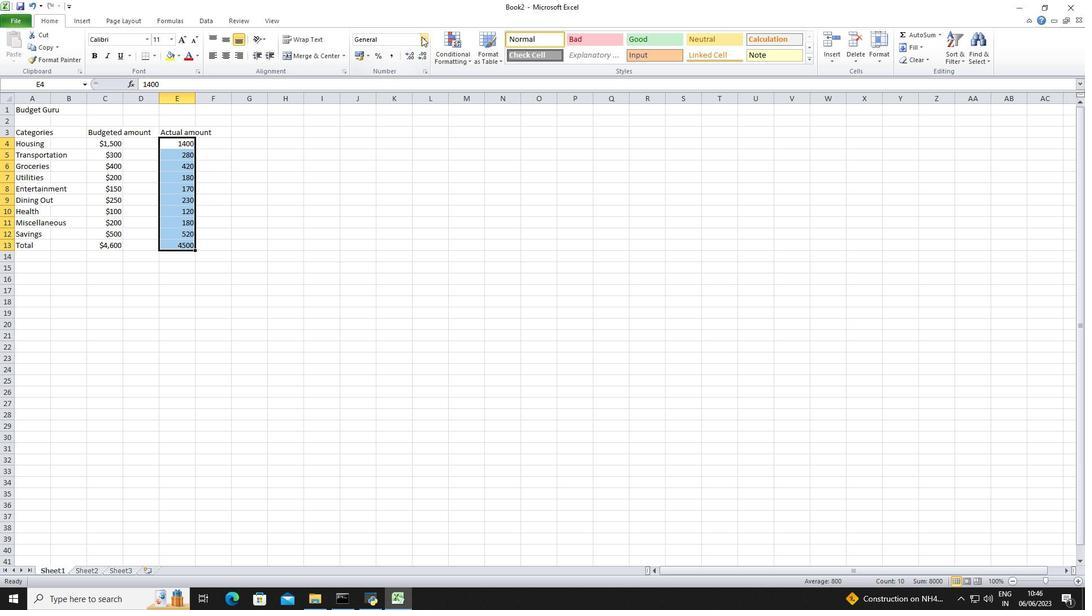 
Action: Mouse moved to (397, 332)
Screenshot: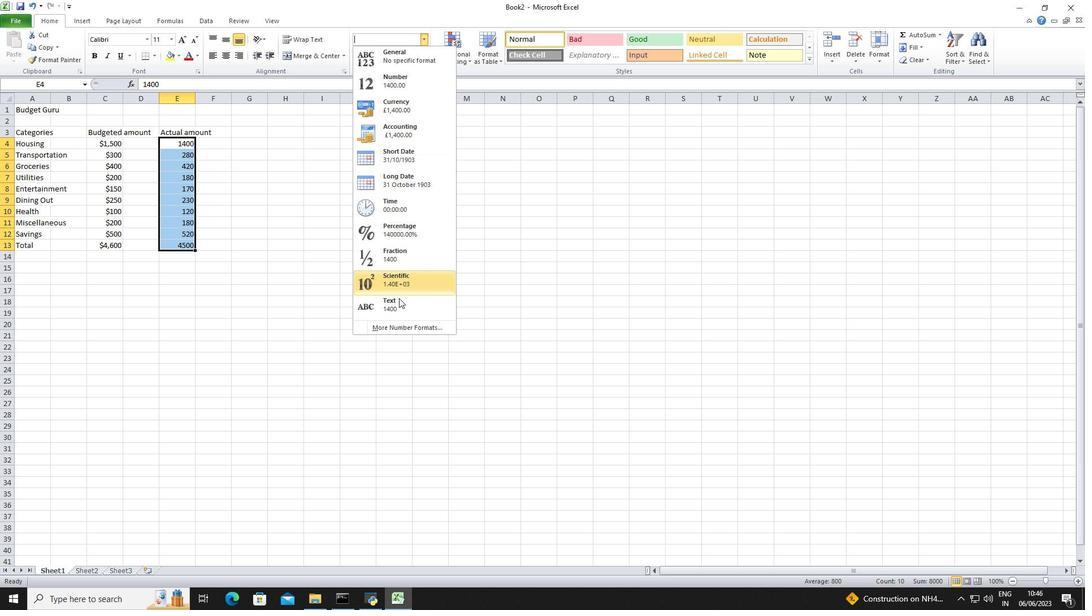 
Action: Mouse pressed left at (397, 332)
Screenshot: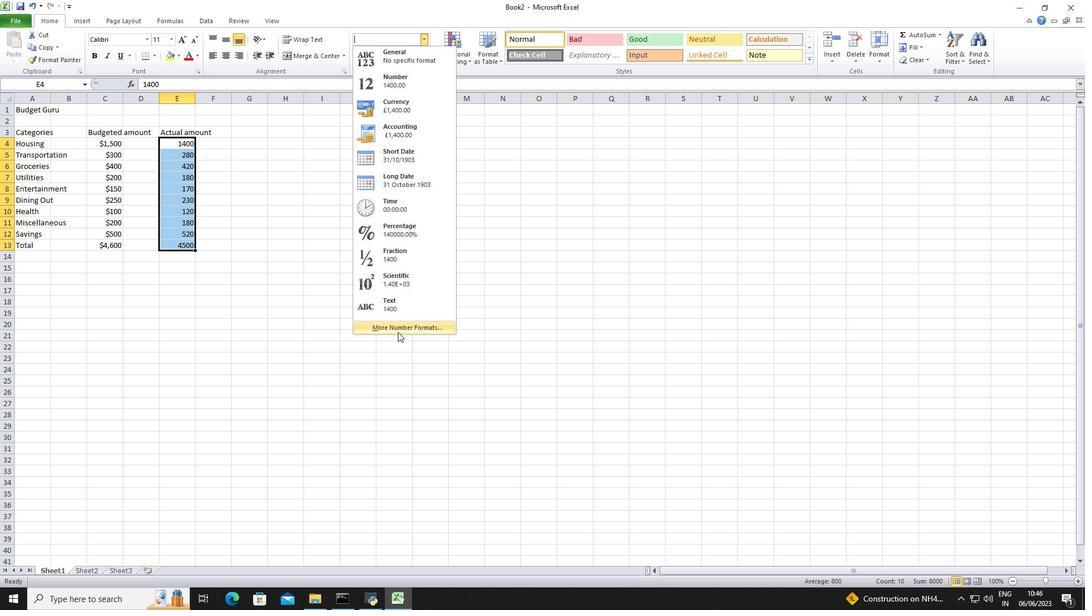 
Action: Mouse moved to (187, 211)
Screenshot: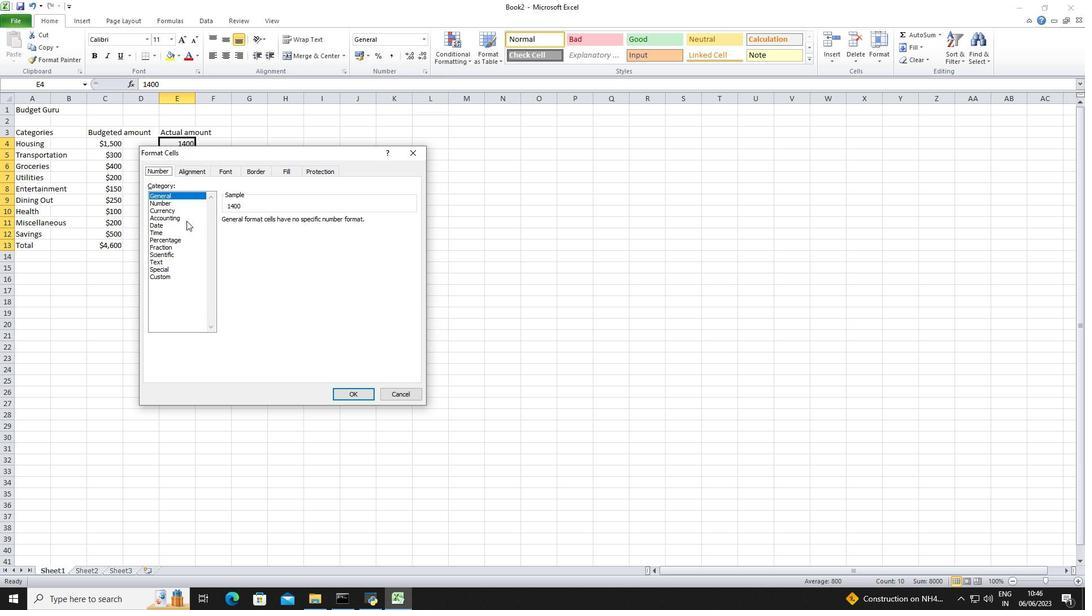 
Action: Mouse pressed left at (187, 211)
Screenshot: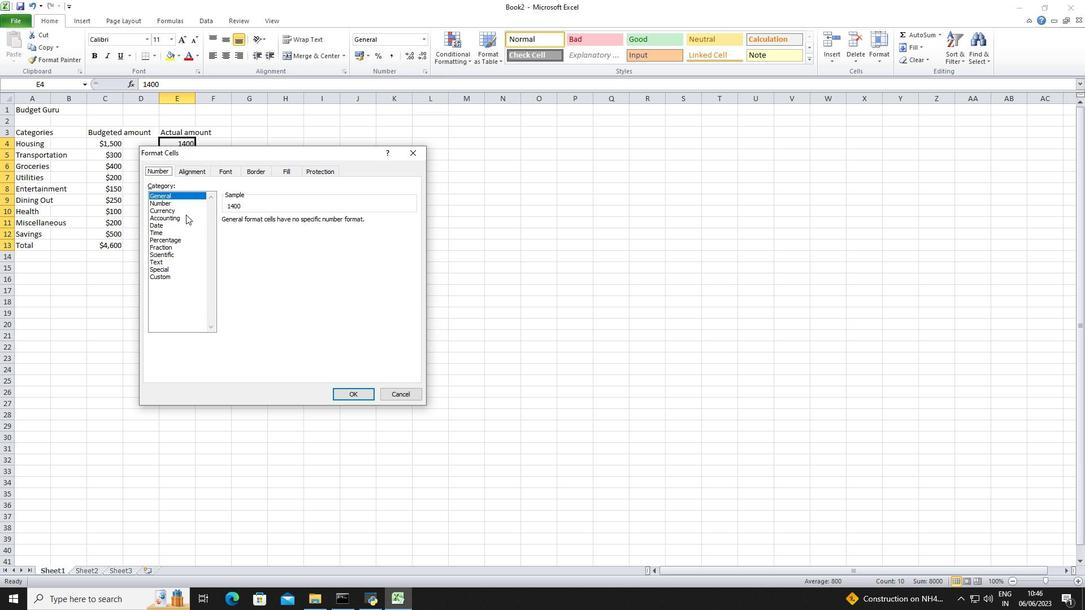 
Action: Mouse moved to (297, 222)
Screenshot: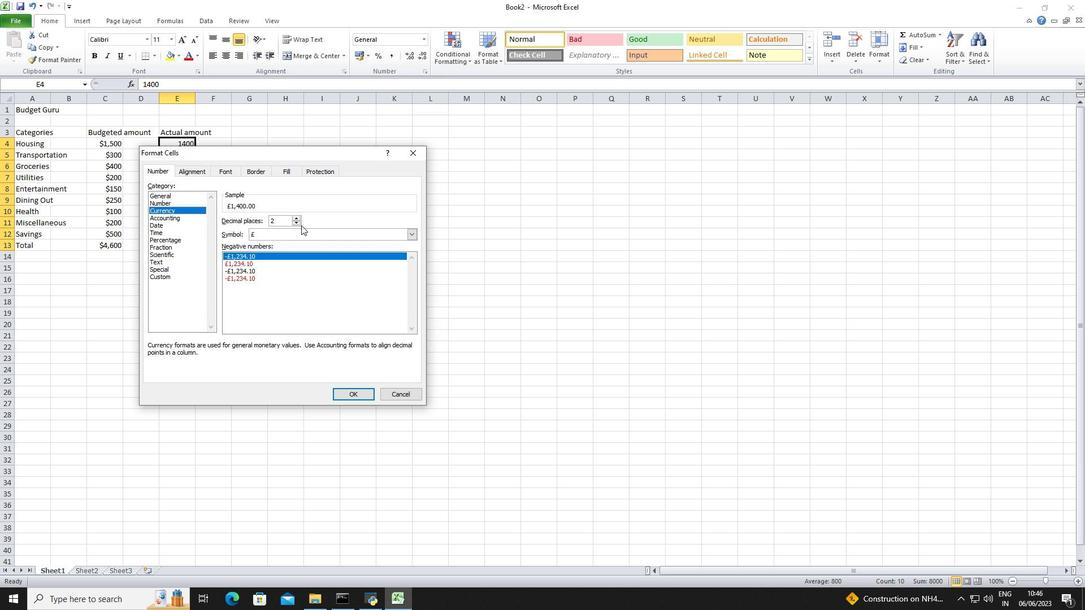 
Action: Mouse pressed left at (297, 222)
Screenshot: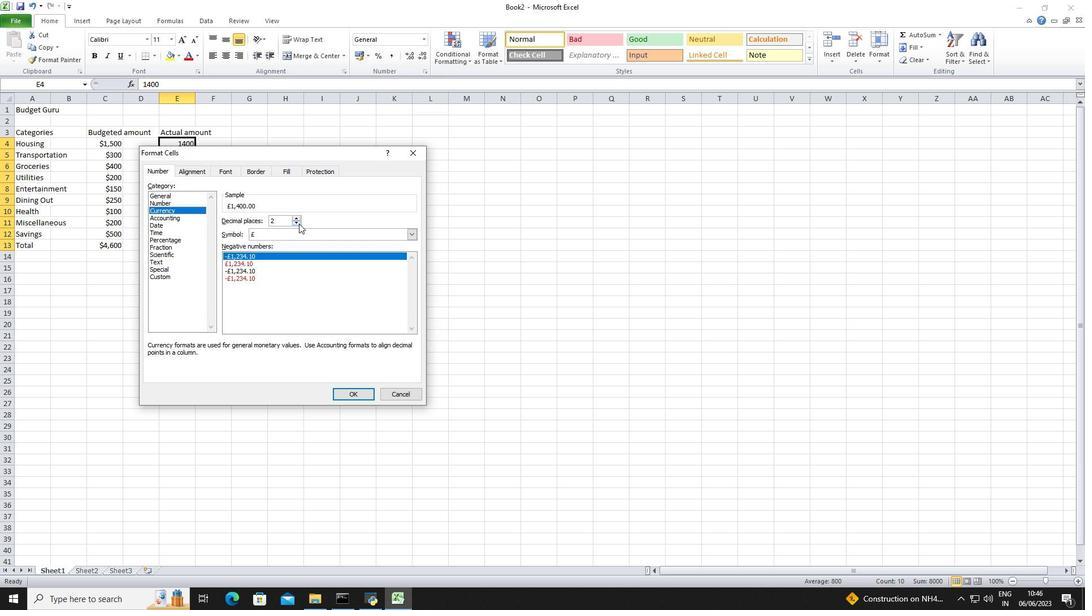 
Action: Mouse pressed left at (297, 222)
Screenshot: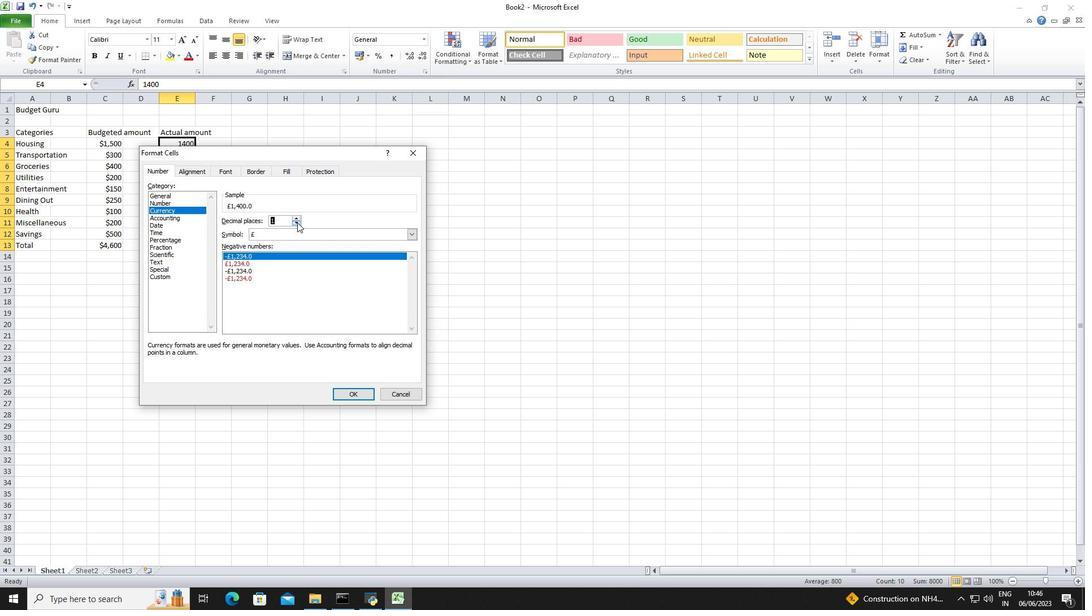 
Action: Mouse moved to (298, 232)
Screenshot: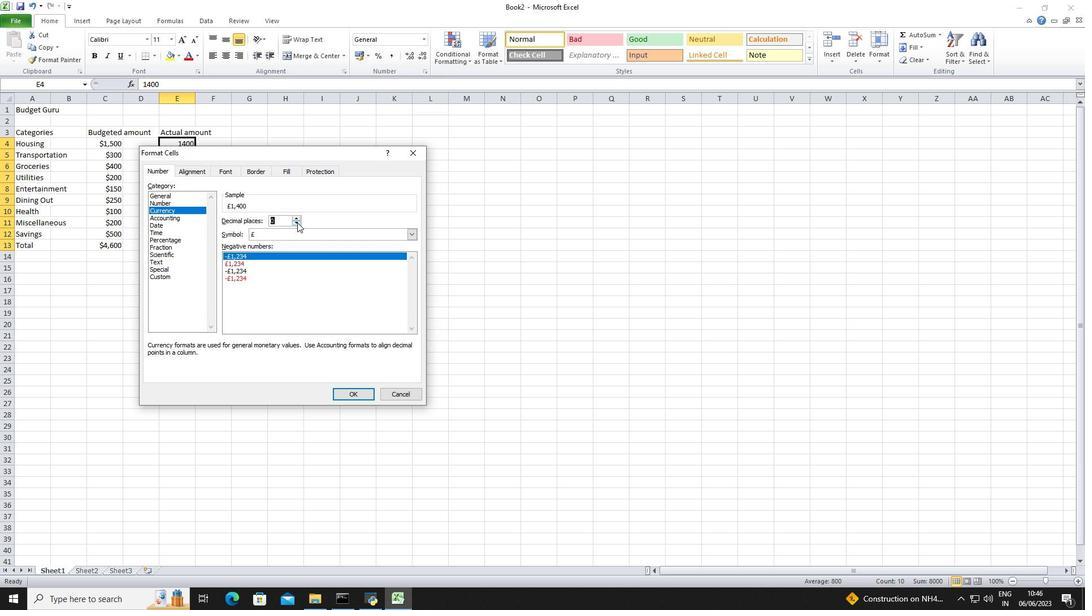 
Action: Mouse pressed left at (298, 232)
Screenshot: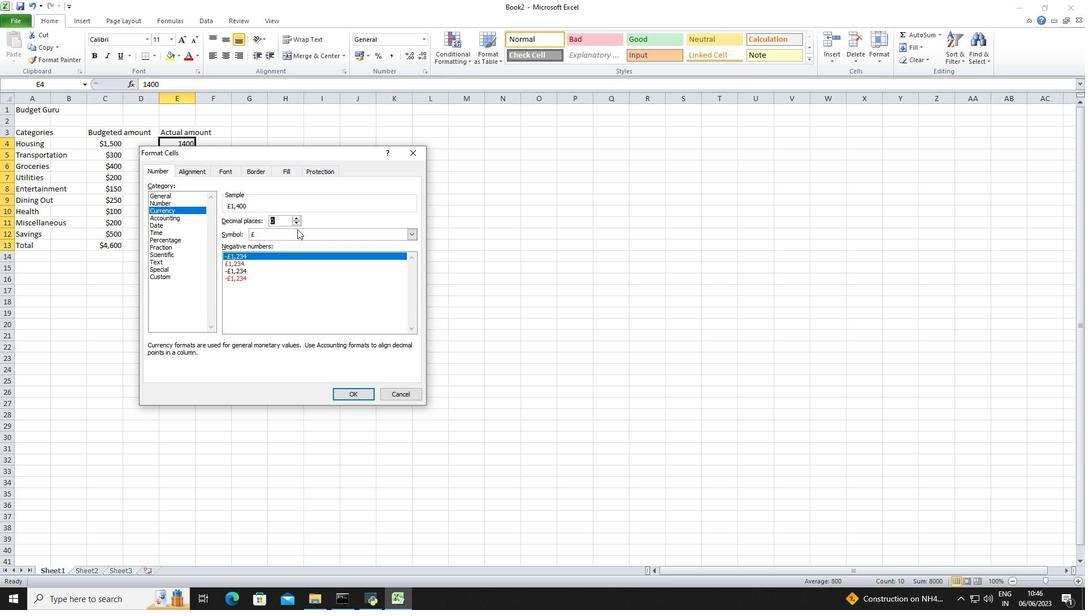 
Action: Mouse moved to (305, 257)
Screenshot: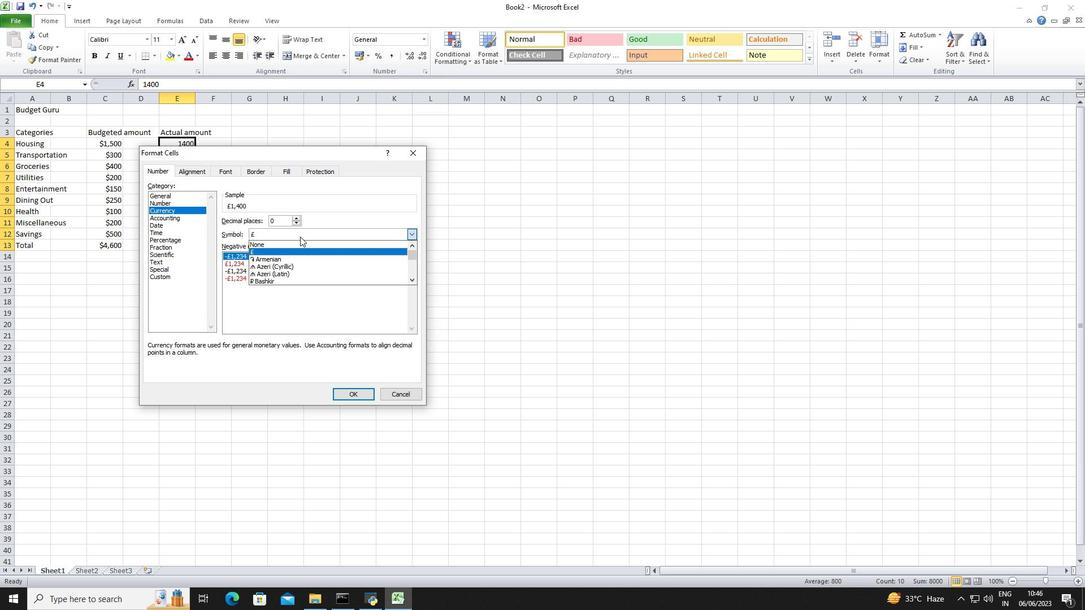 
Action: Mouse scrolled (305, 257) with delta (0, 0)
Screenshot: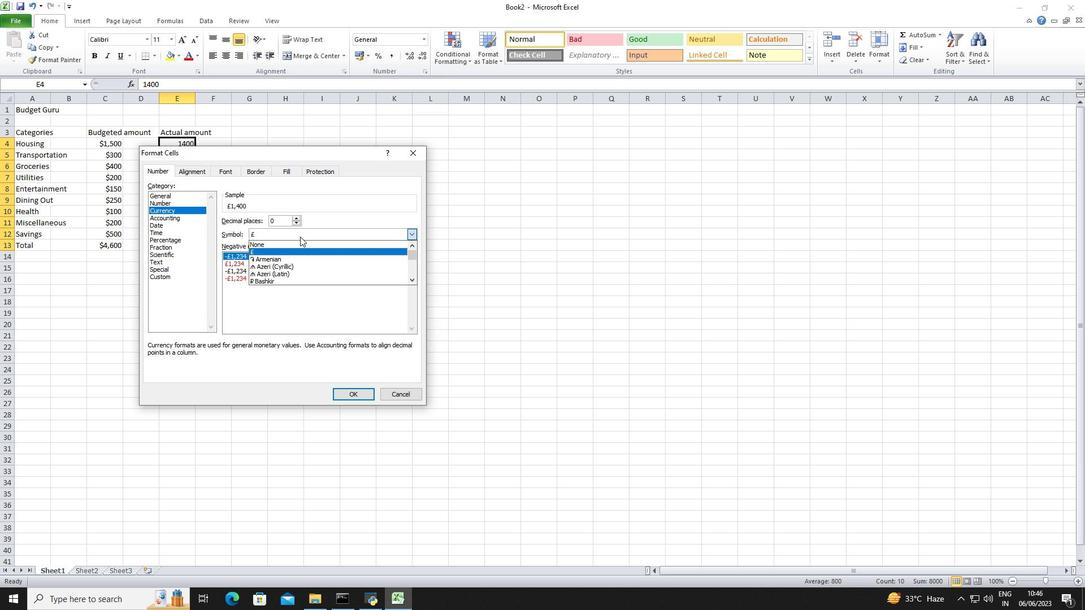 
Action: Mouse scrolled (305, 257) with delta (0, 0)
Screenshot: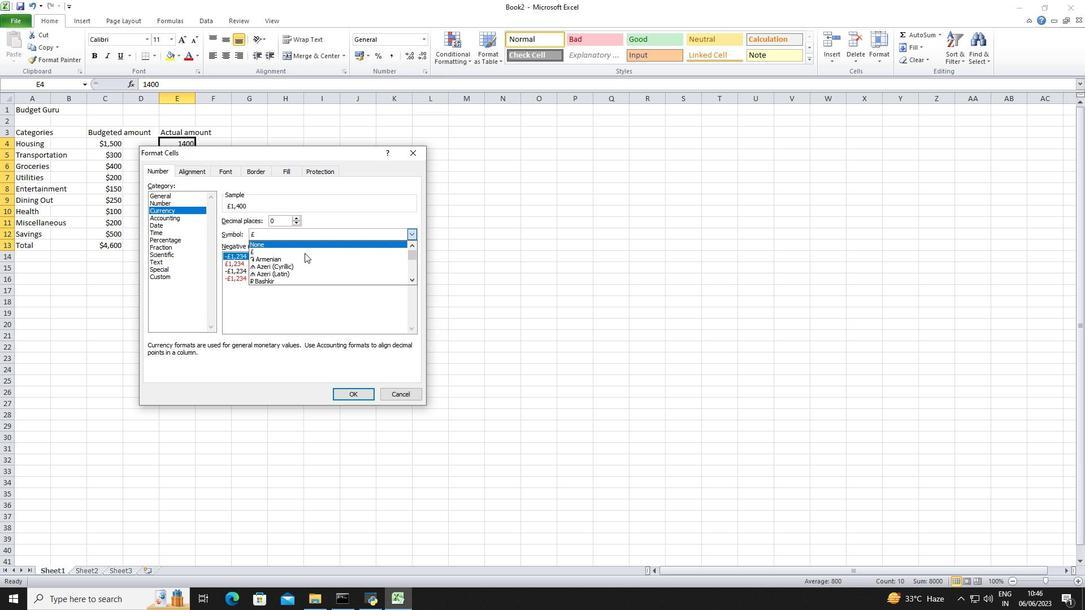 
Action: Mouse scrolled (305, 257) with delta (0, 0)
Screenshot: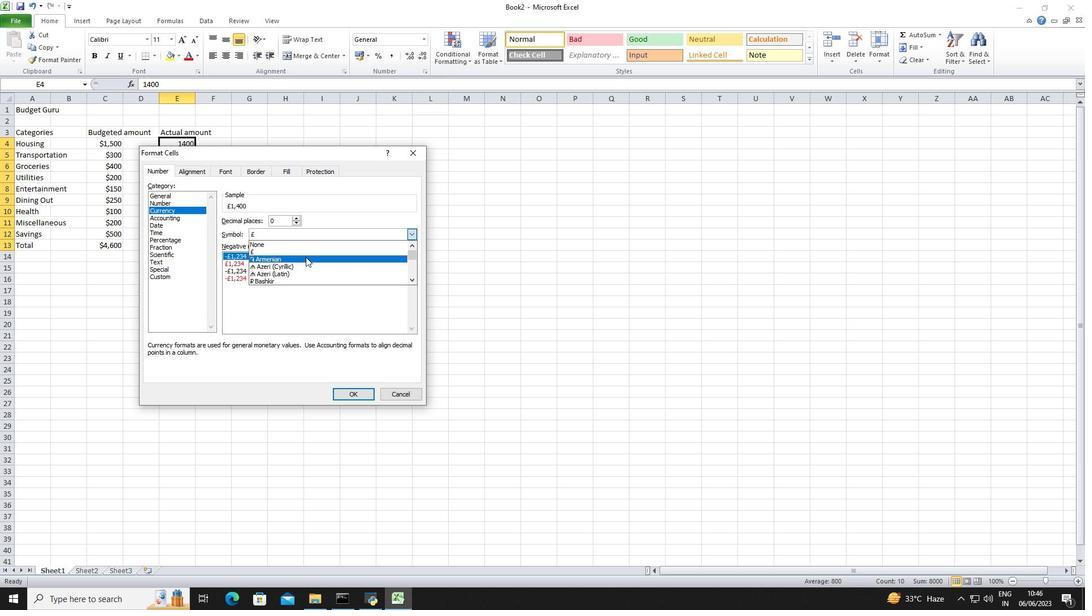 
Action: Mouse scrolled (305, 257) with delta (0, 0)
Screenshot: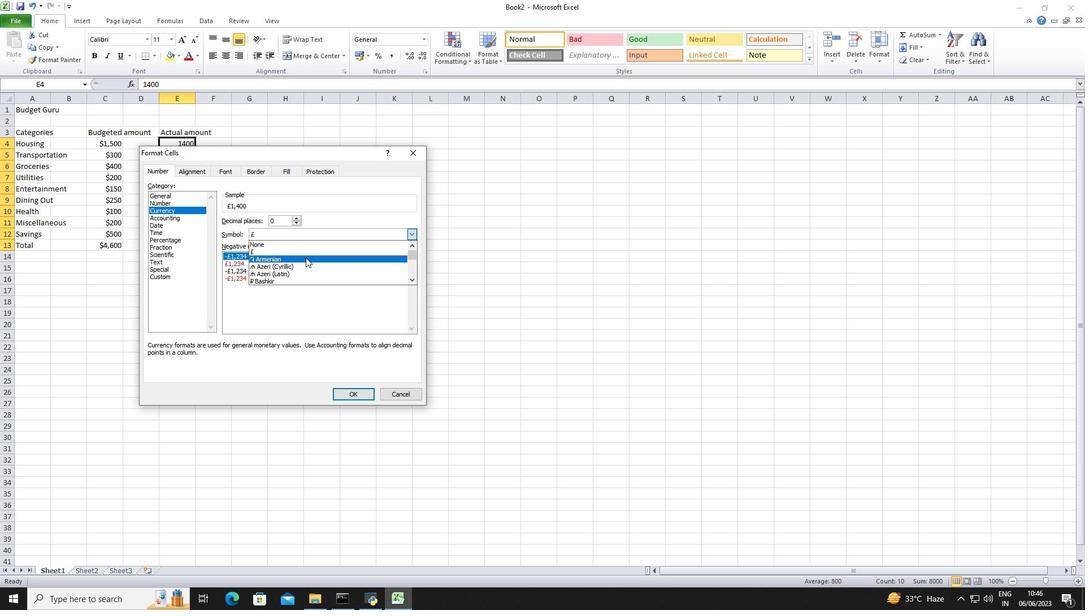 
Action: Mouse scrolled (305, 257) with delta (0, 0)
Screenshot: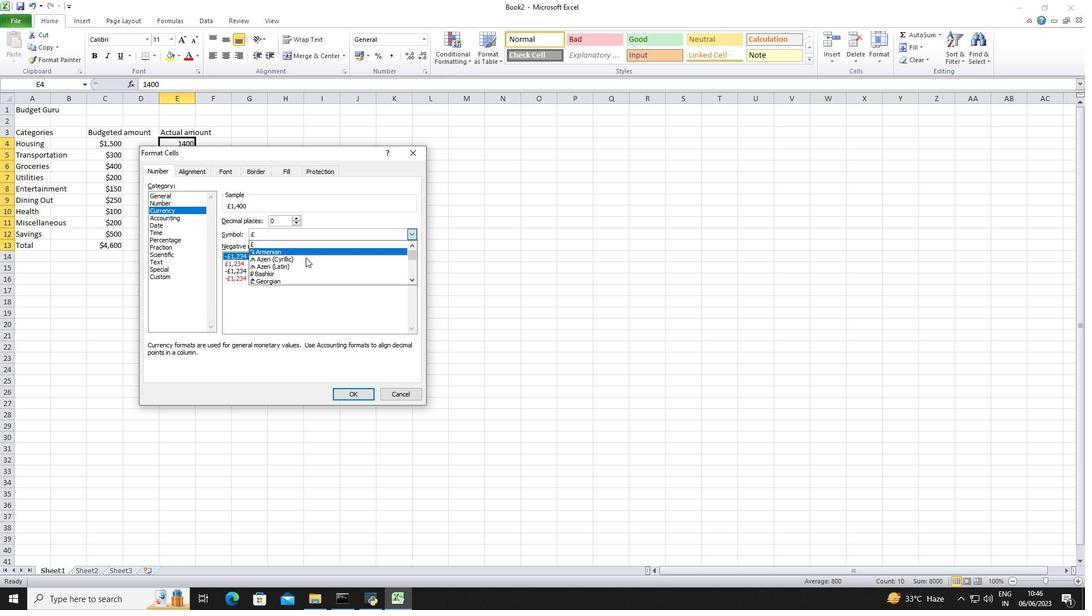 
Action: Mouse scrolled (305, 257) with delta (0, 0)
Screenshot: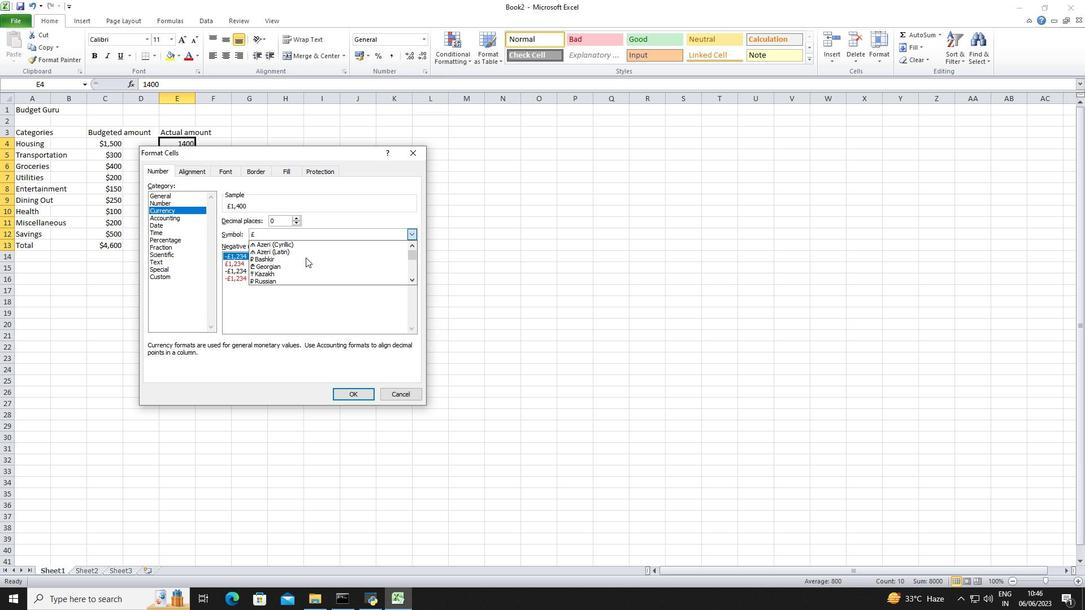 
Action: Mouse scrolled (305, 257) with delta (0, 0)
Screenshot: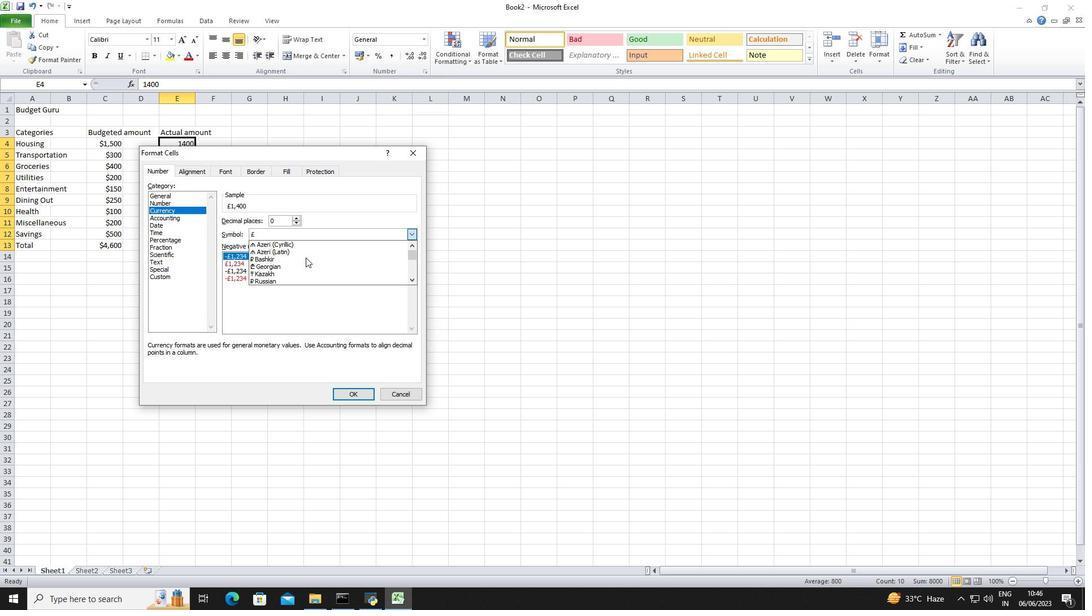 
Action: Mouse scrolled (305, 257) with delta (0, 0)
Screenshot: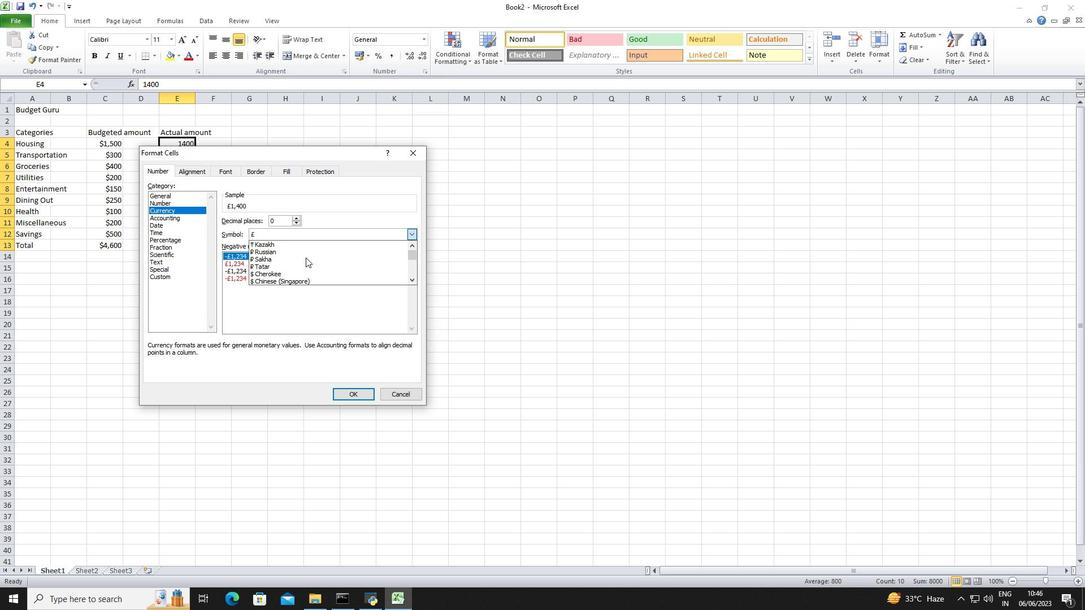 
Action: Mouse scrolled (305, 257) with delta (0, 0)
Screenshot: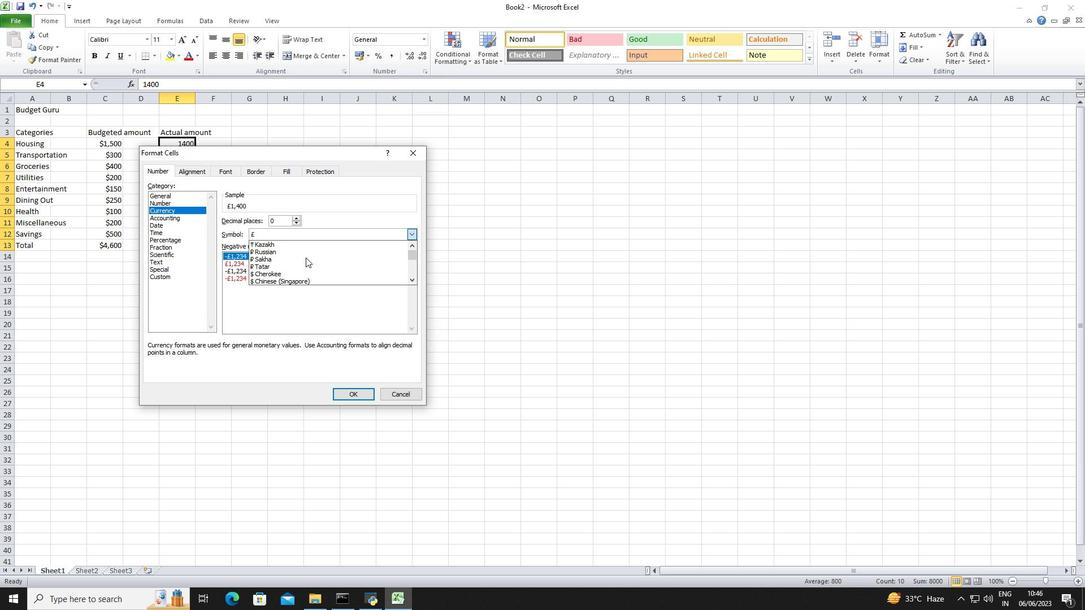 
Action: Mouse scrolled (305, 257) with delta (0, 0)
Screenshot: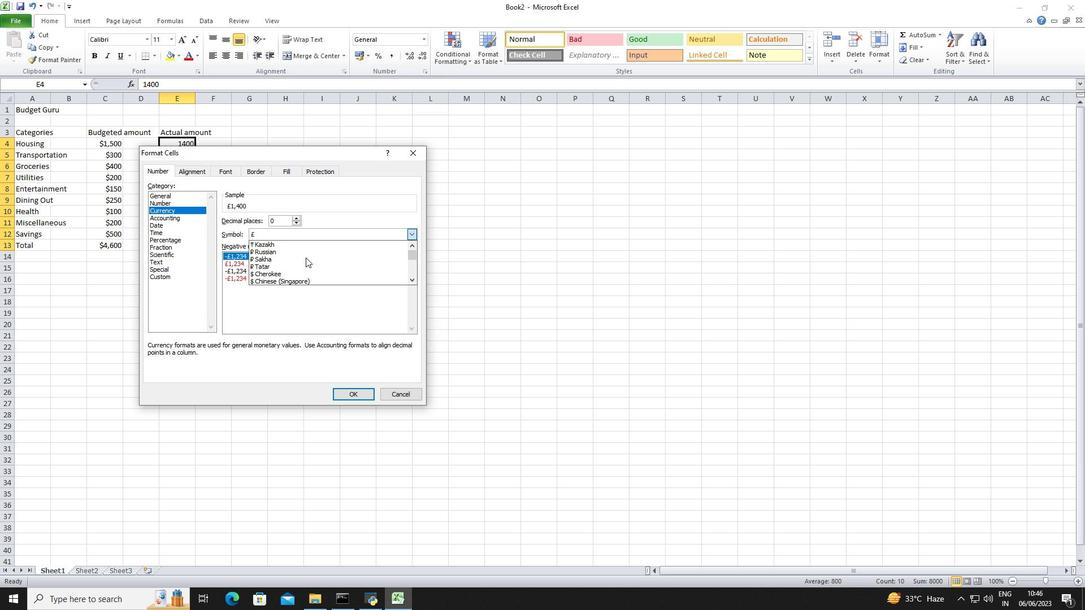 
Action: Mouse scrolled (305, 257) with delta (0, 0)
Screenshot: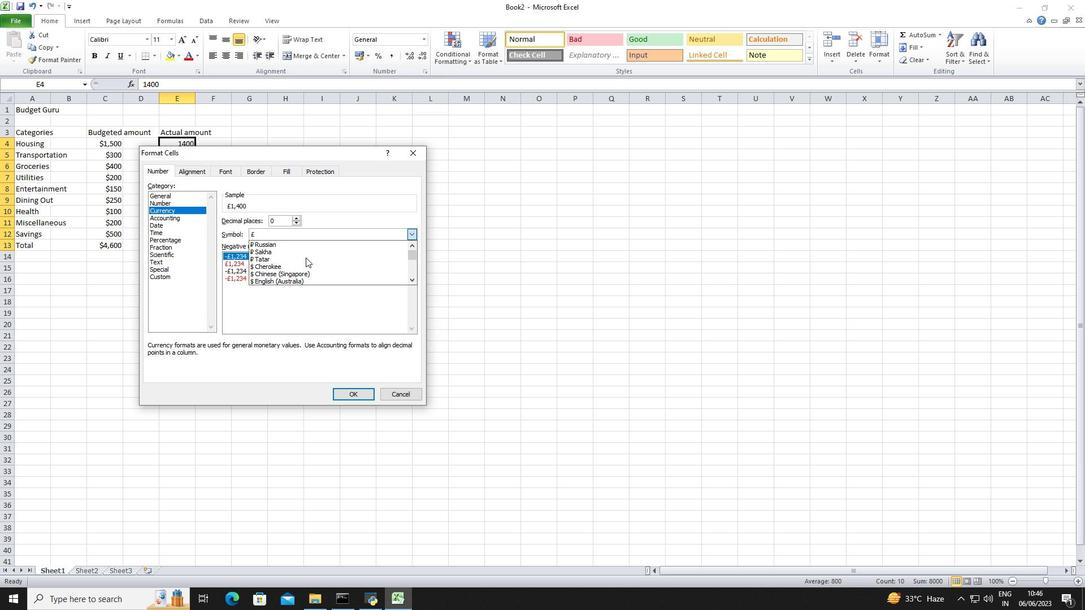 
Action: Mouse pressed left at (305, 257)
Screenshot: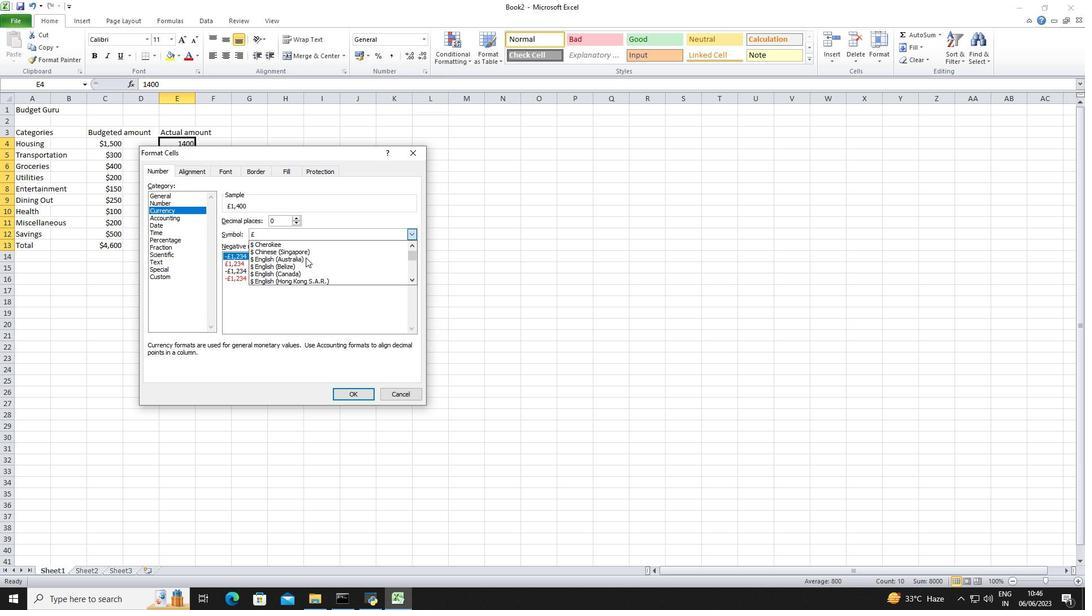 
Action: Mouse moved to (318, 231)
Screenshot: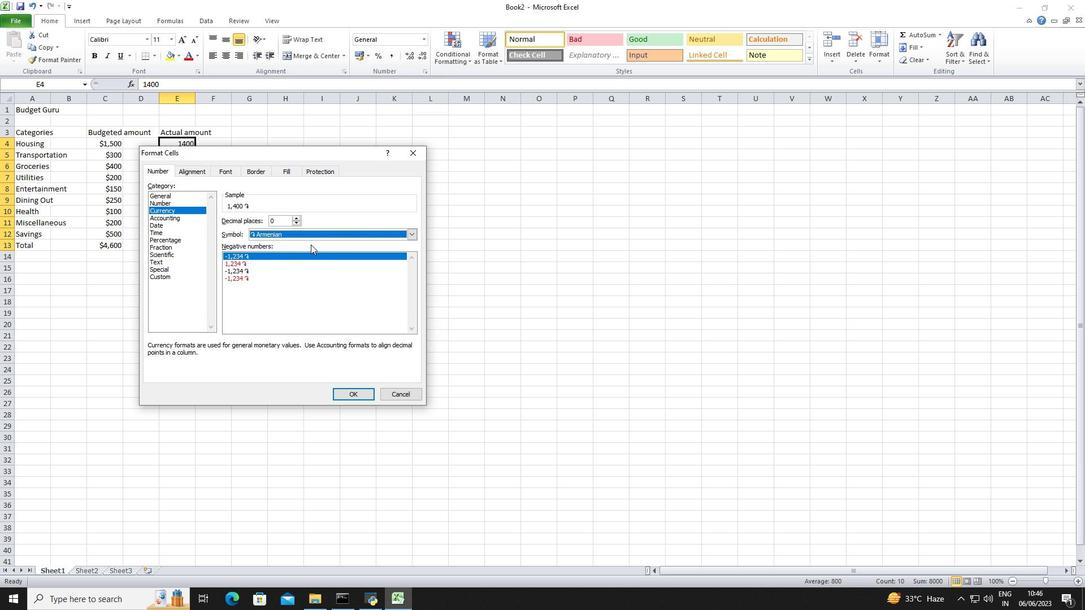
Action: Mouse pressed left at (318, 231)
Screenshot: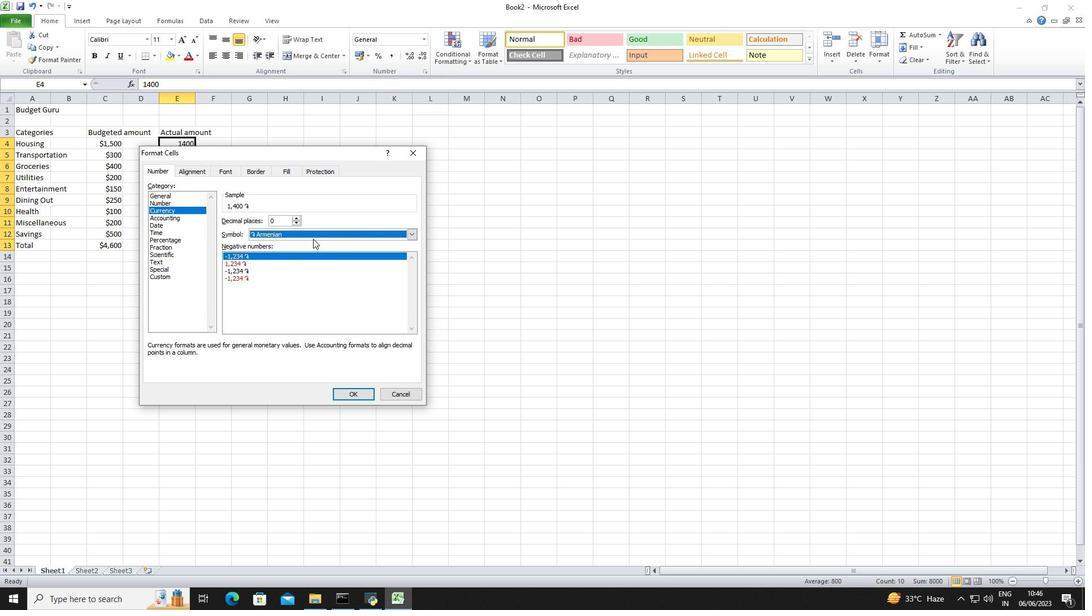 
Action: Mouse moved to (309, 258)
Screenshot: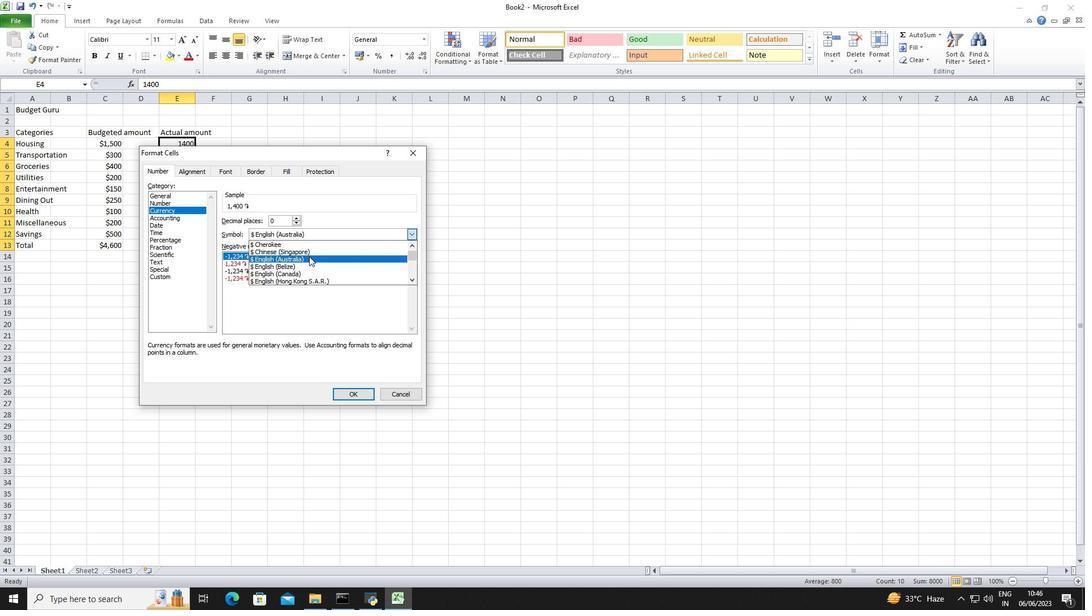 
Action: Mouse pressed left at (309, 258)
Screenshot: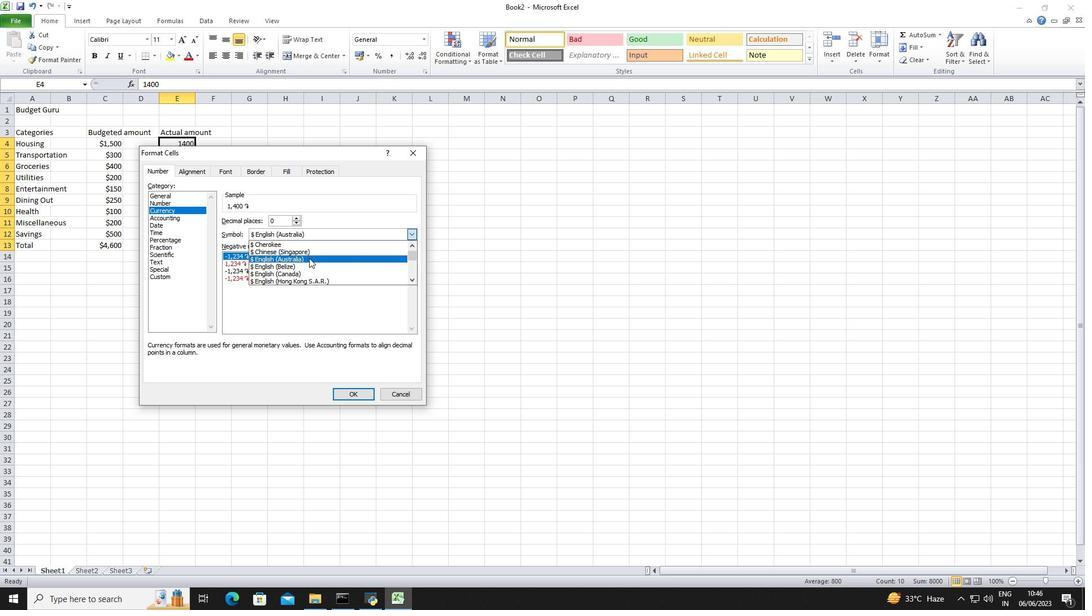 
Action: Mouse moved to (341, 393)
Screenshot: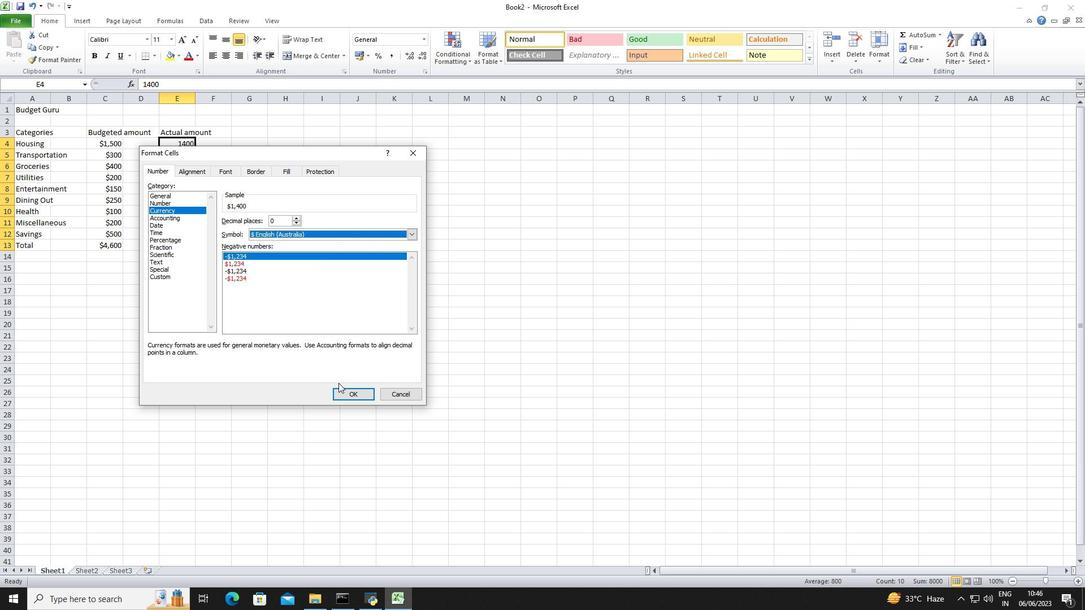 
Action: Mouse pressed left at (341, 393)
Screenshot: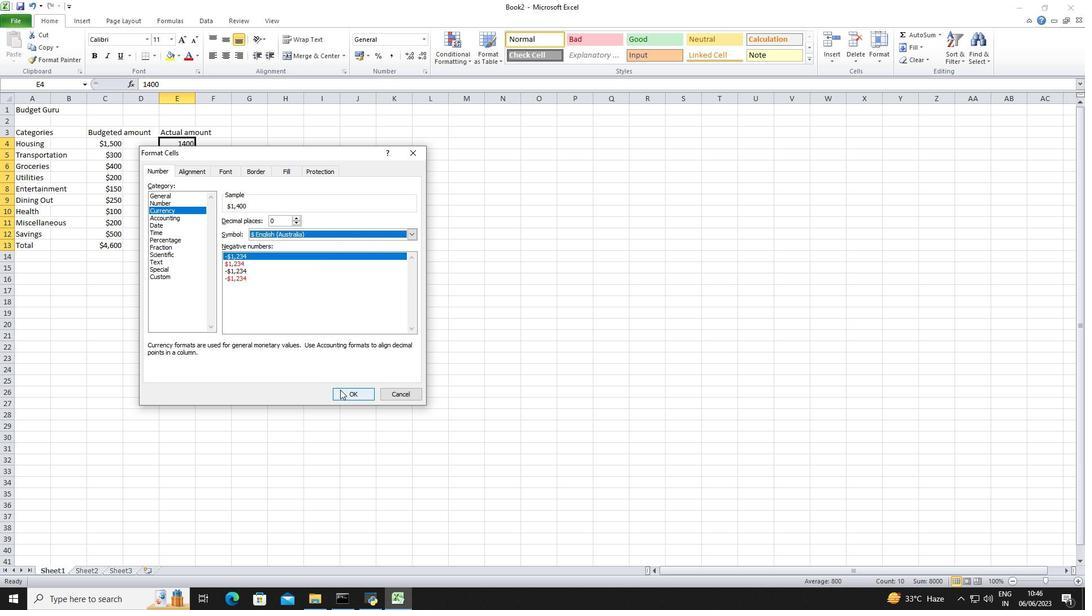
Action: Mouse moved to (253, 131)
Screenshot: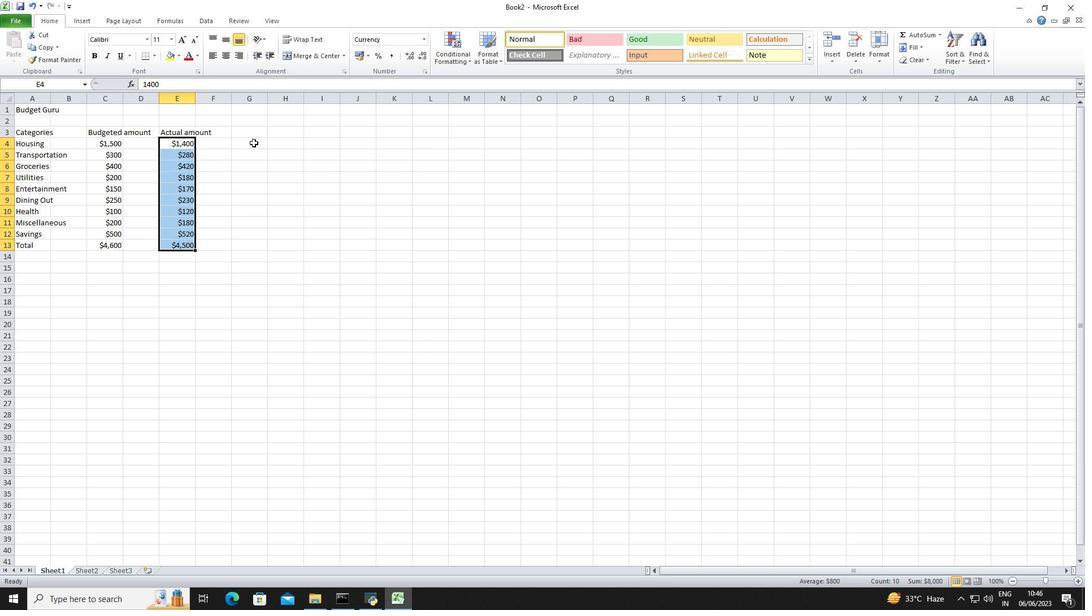 
Action: Mouse pressed left at (253, 131)
Screenshot: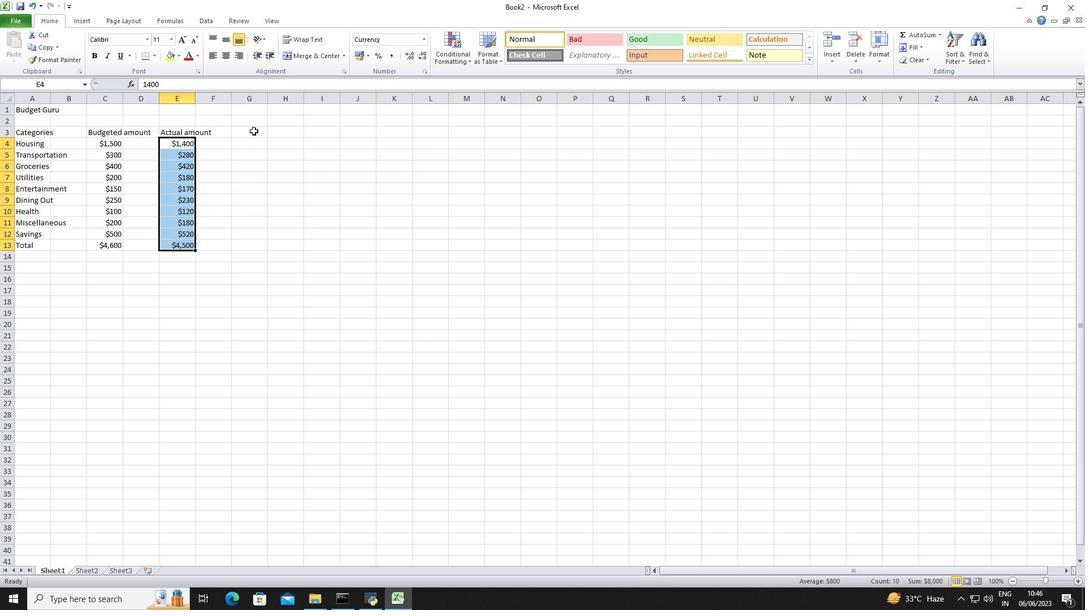 
Action: Key pressed <Key.shift>Difference<Key.down>=e4-c4<Key.enter>=e5-c5<Key.enter>=e6-c6<Key.enter>=e7-c7<Key.enter>=e8-c8<Key.enter>=e9-c9<Key.enter>=e10-c10<Key.enter>=e11-c11<Key.enter>=e12-c12<Key.enter>=e13-c13<Key.enter><Key.right>ctrl+S<Key.shift>Expense<Key.shift>Cat<Key.space>templatesbook<Key.enter>
Screenshot: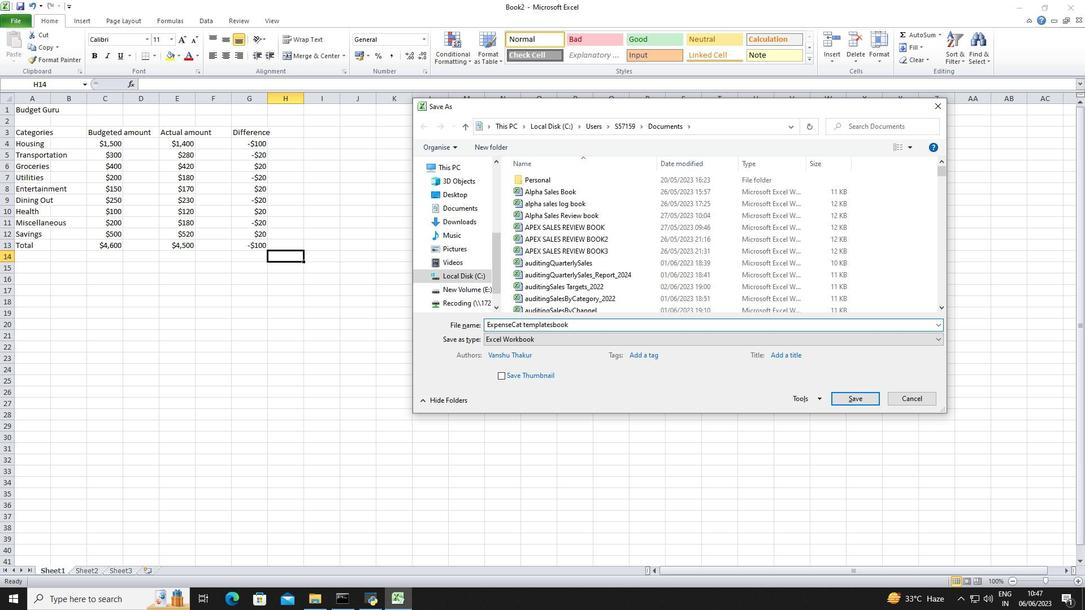 
